 Task: Create a due date automation when advanced on, 2 days after a card is due add dates starting in 1 days at 11:00 AM.
Action: Mouse moved to (1192, 95)
Screenshot: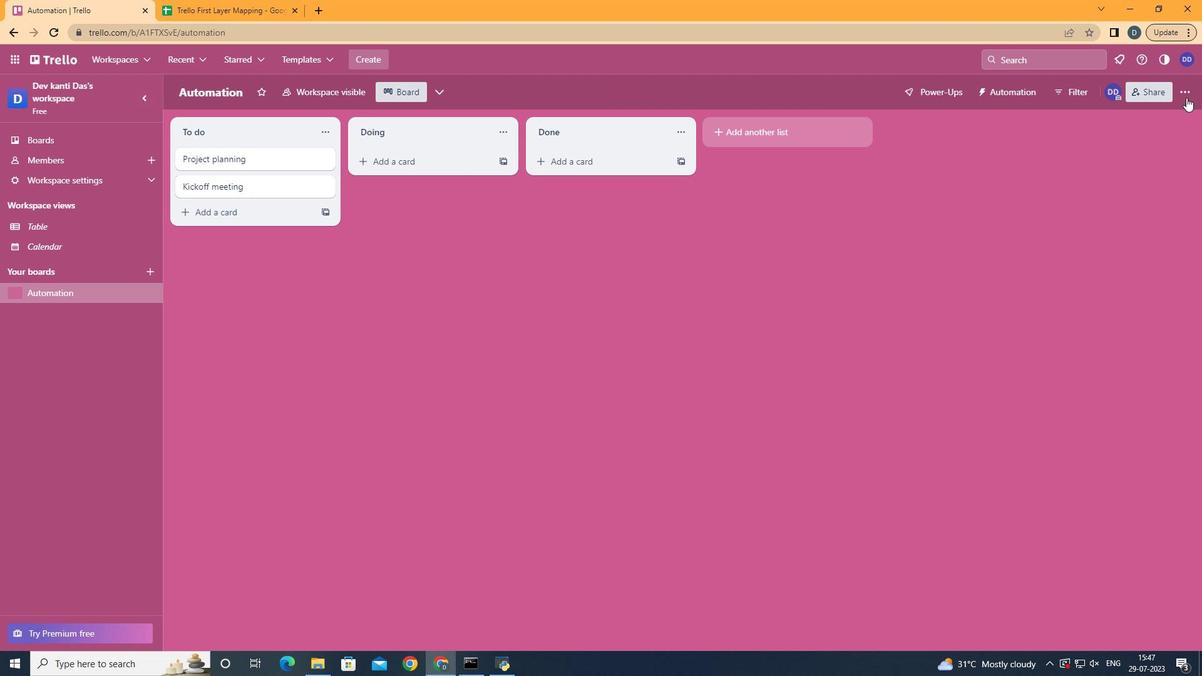 
Action: Mouse pressed left at (1192, 95)
Screenshot: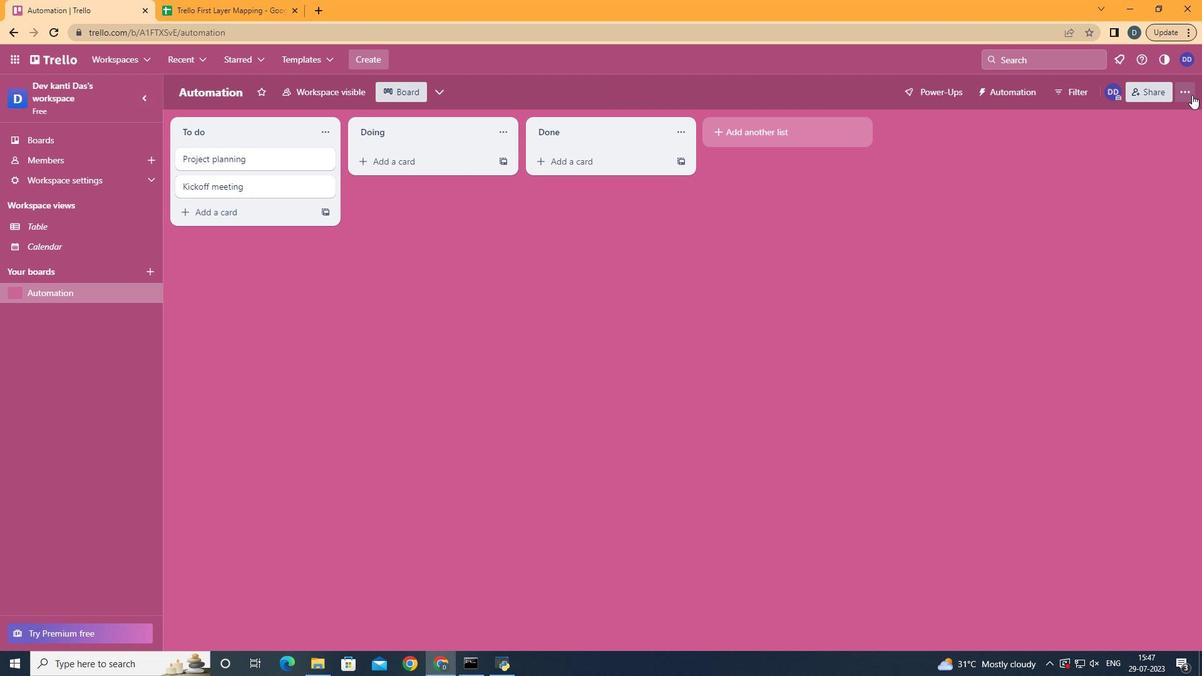 
Action: Mouse moved to (1095, 290)
Screenshot: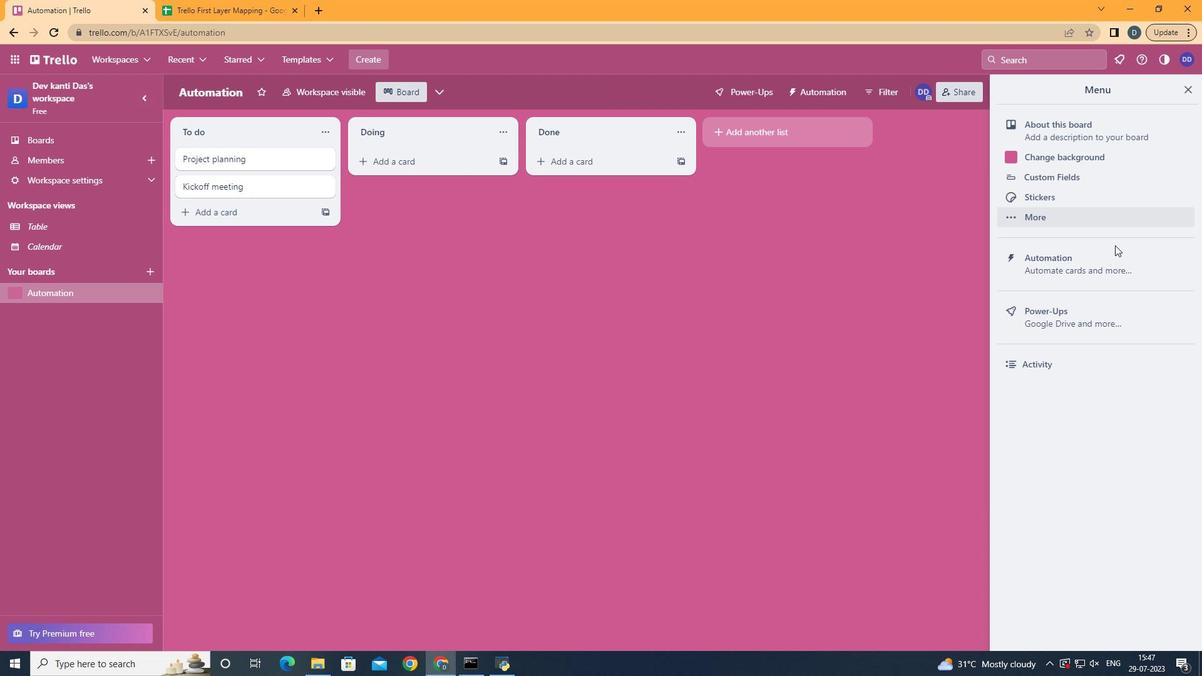 
Action: Mouse pressed left at (1095, 290)
Screenshot: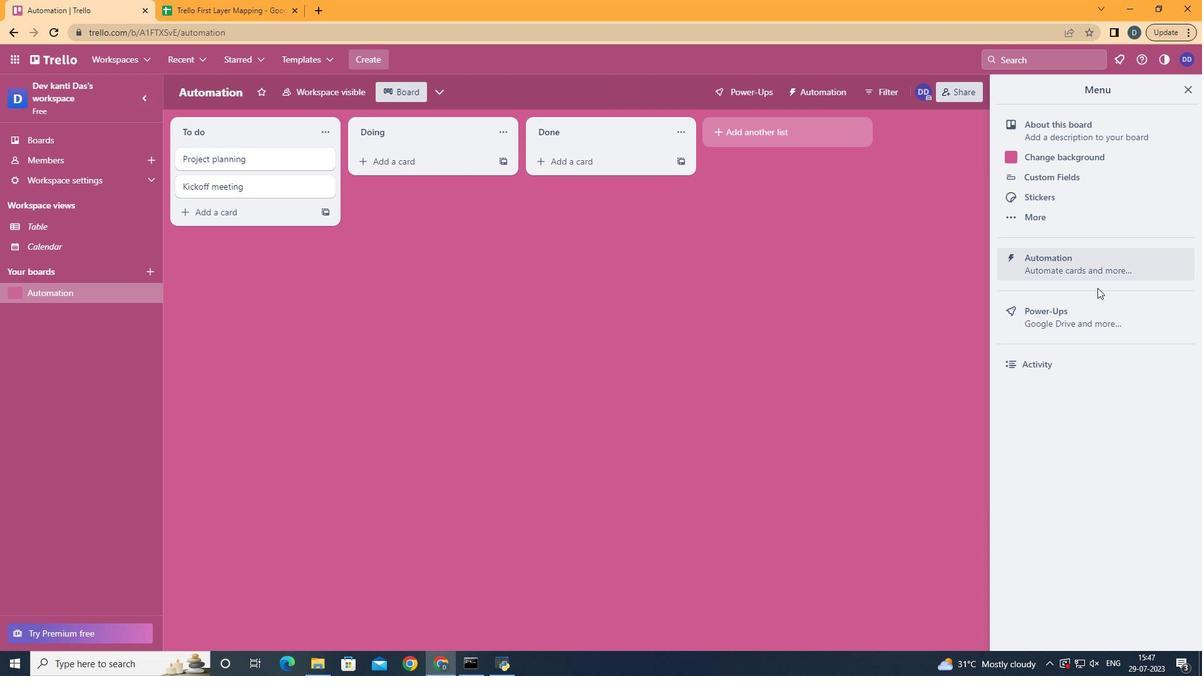 
Action: Mouse moved to (1109, 271)
Screenshot: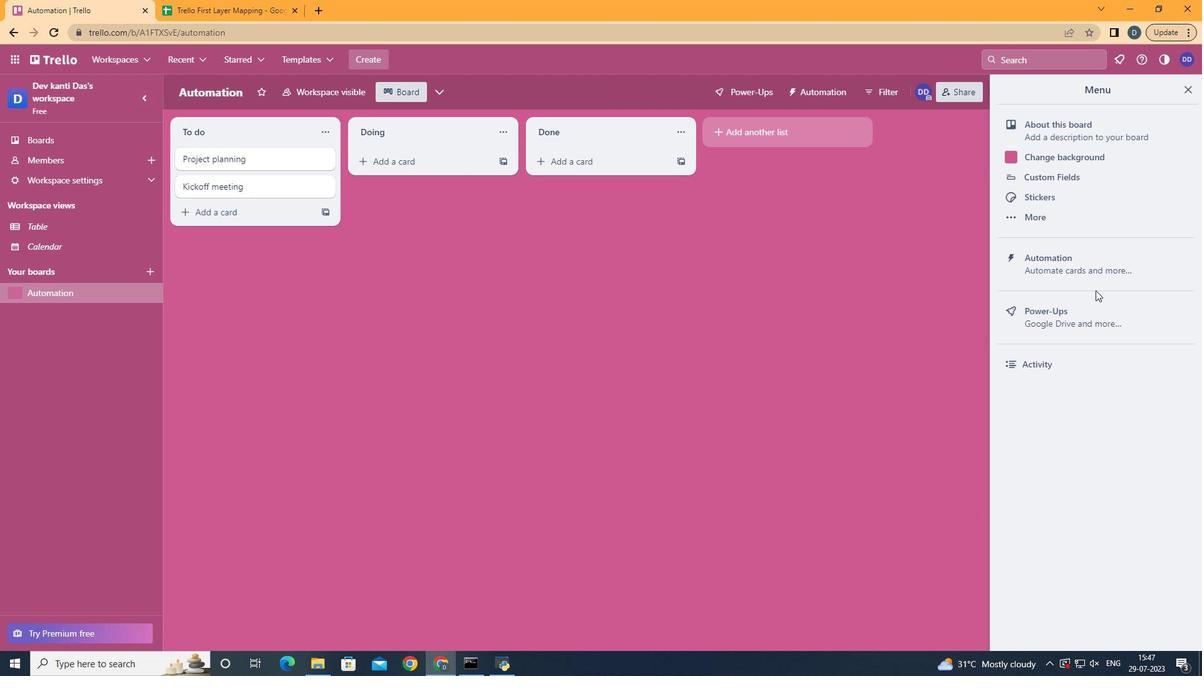 
Action: Mouse pressed left at (1109, 271)
Screenshot: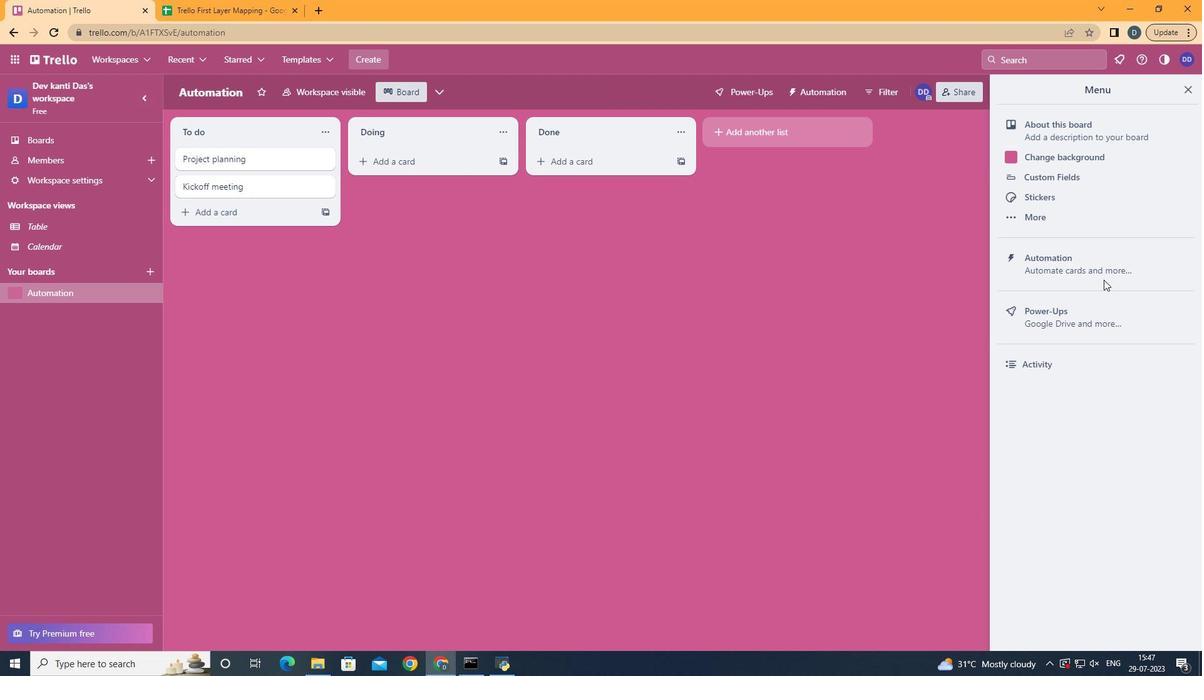 
Action: Mouse moved to (241, 252)
Screenshot: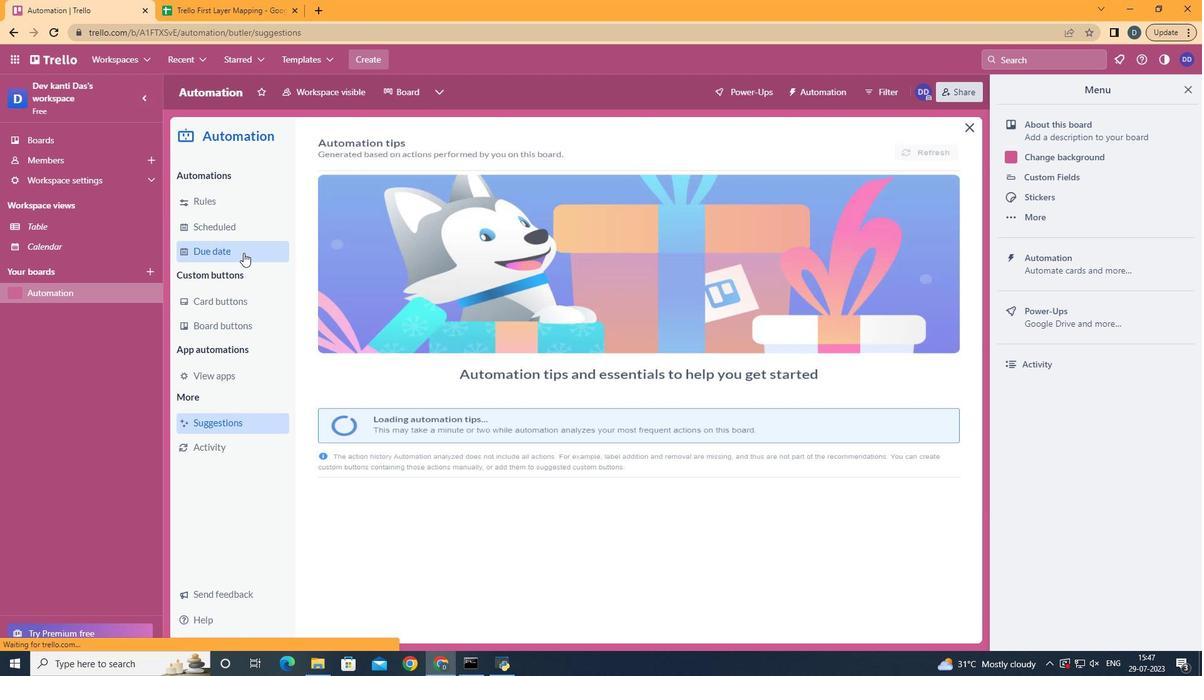 
Action: Mouse pressed left at (241, 252)
Screenshot: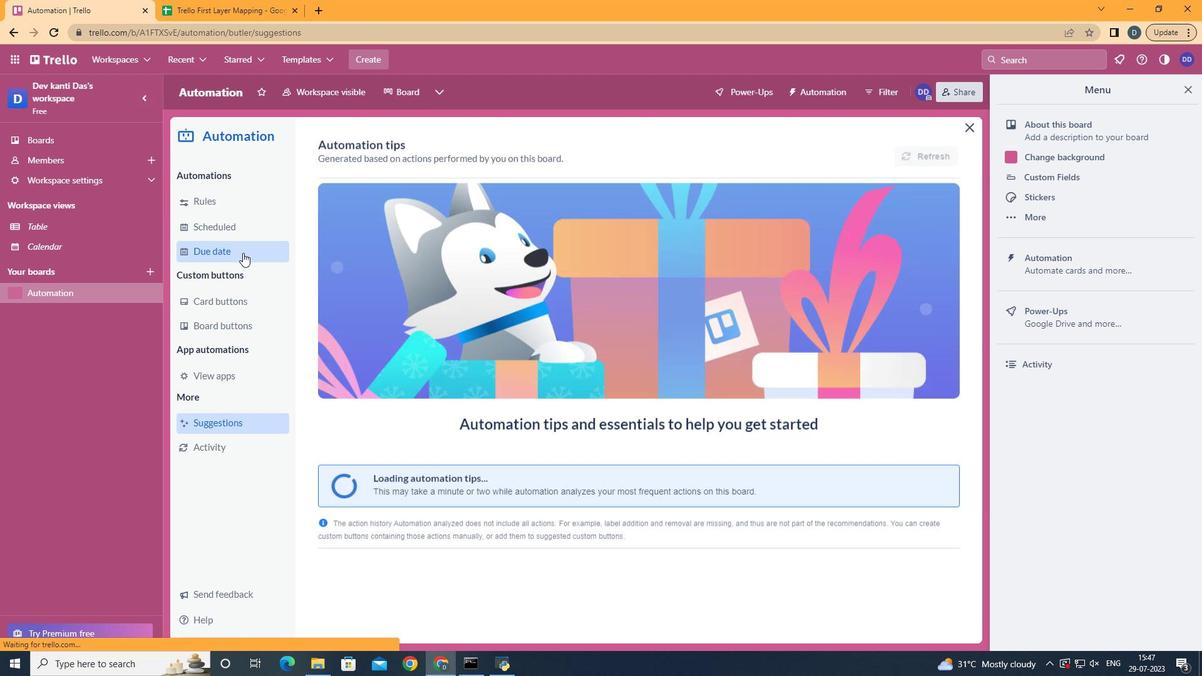 
Action: Mouse moved to (867, 150)
Screenshot: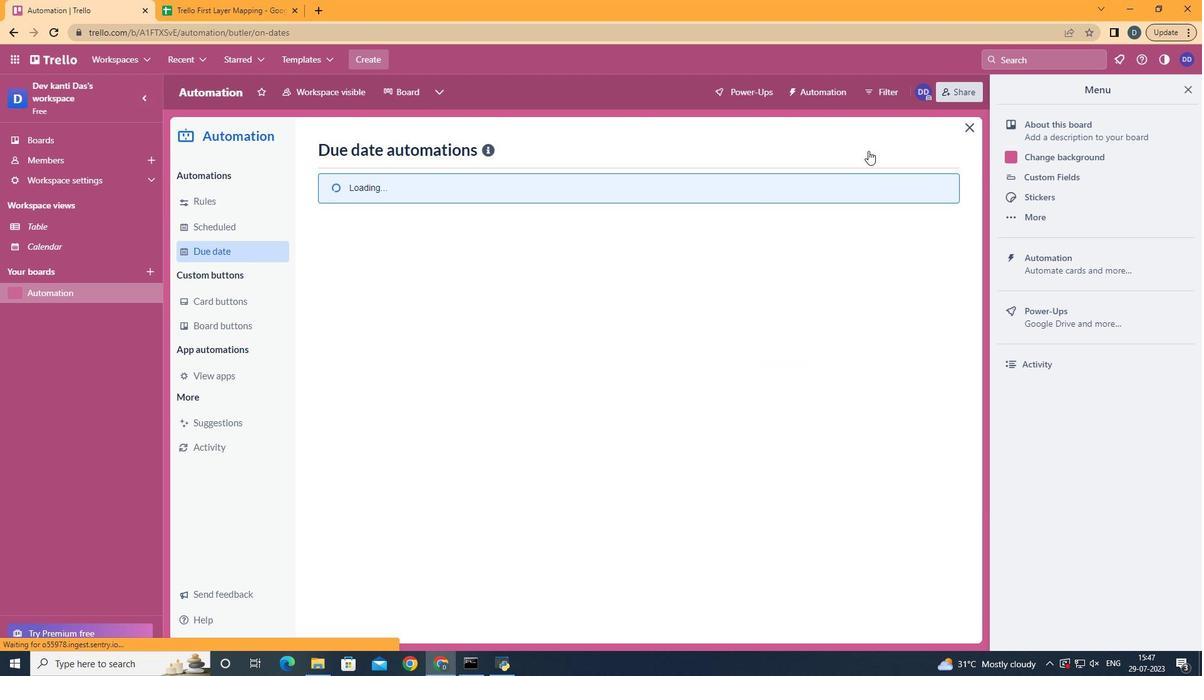 
Action: Mouse pressed left at (867, 150)
Screenshot: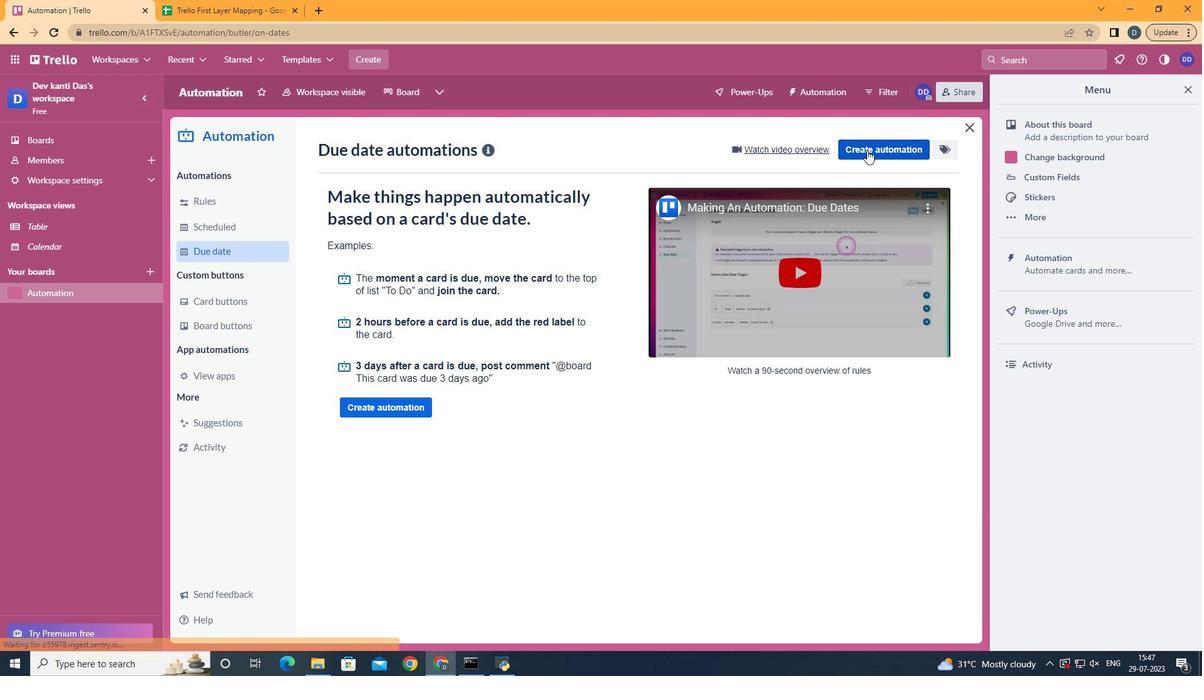 
Action: Mouse moved to (625, 272)
Screenshot: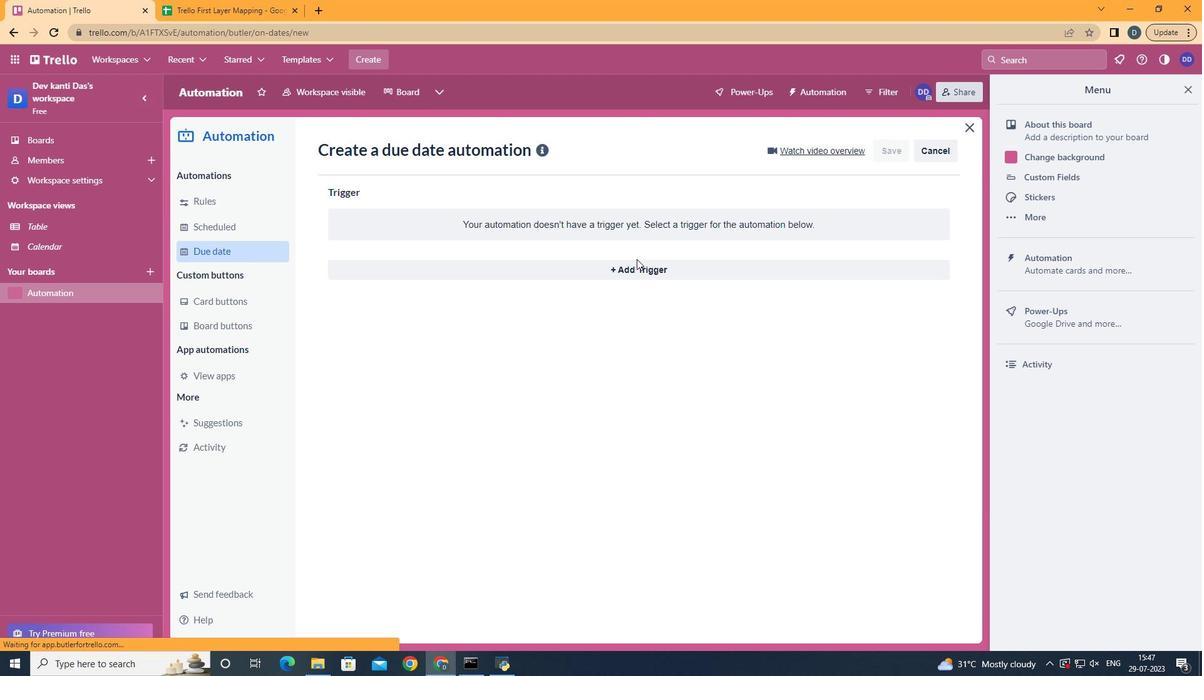 
Action: Mouse pressed left at (625, 272)
Screenshot: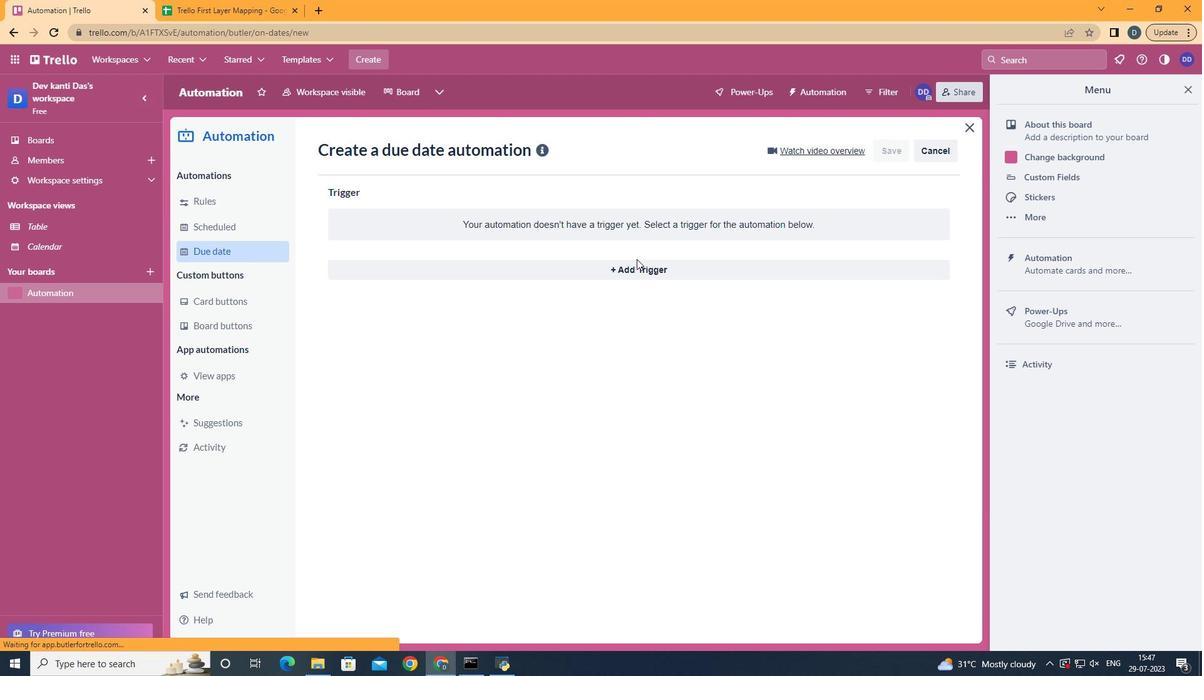 
Action: Mouse moved to (435, 509)
Screenshot: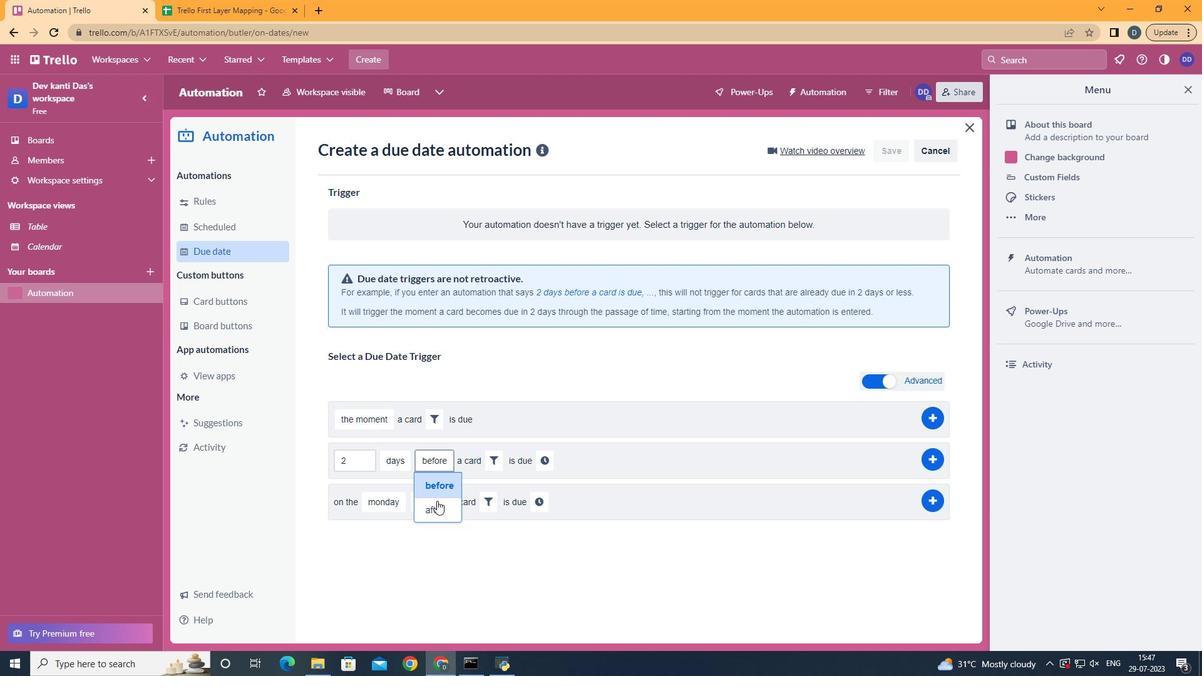 
Action: Mouse pressed left at (435, 509)
Screenshot: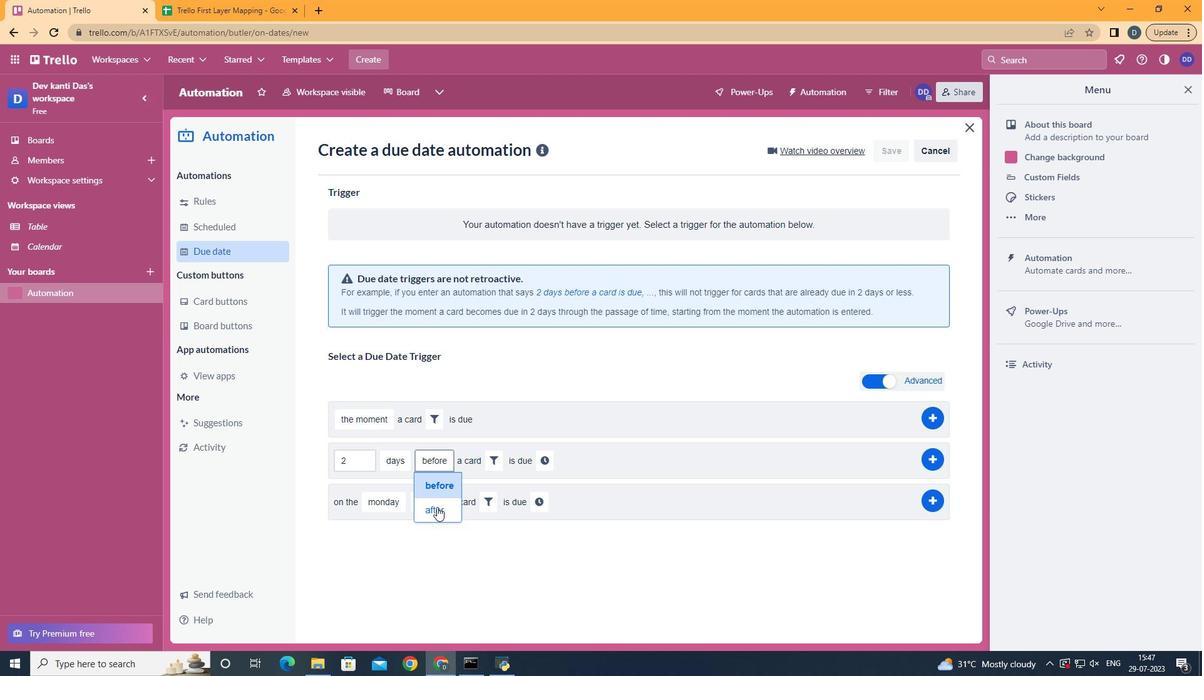 
Action: Mouse moved to (493, 444)
Screenshot: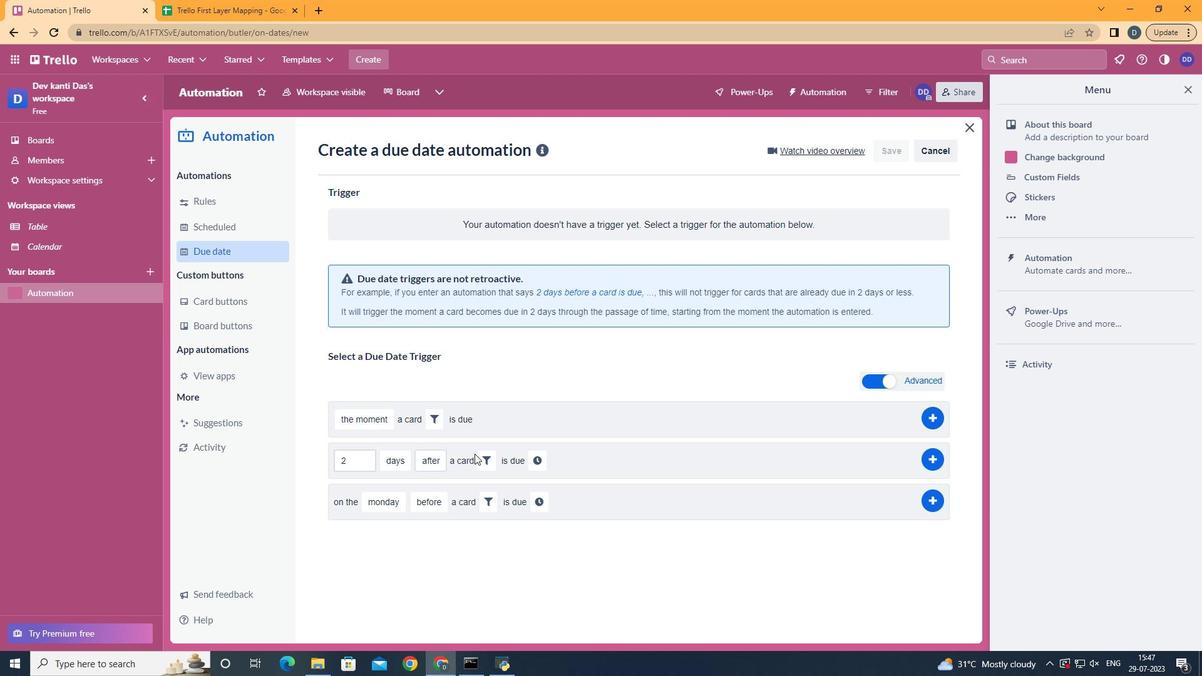 
Action: Mouse pressed left at (493, 444)
Screenshot: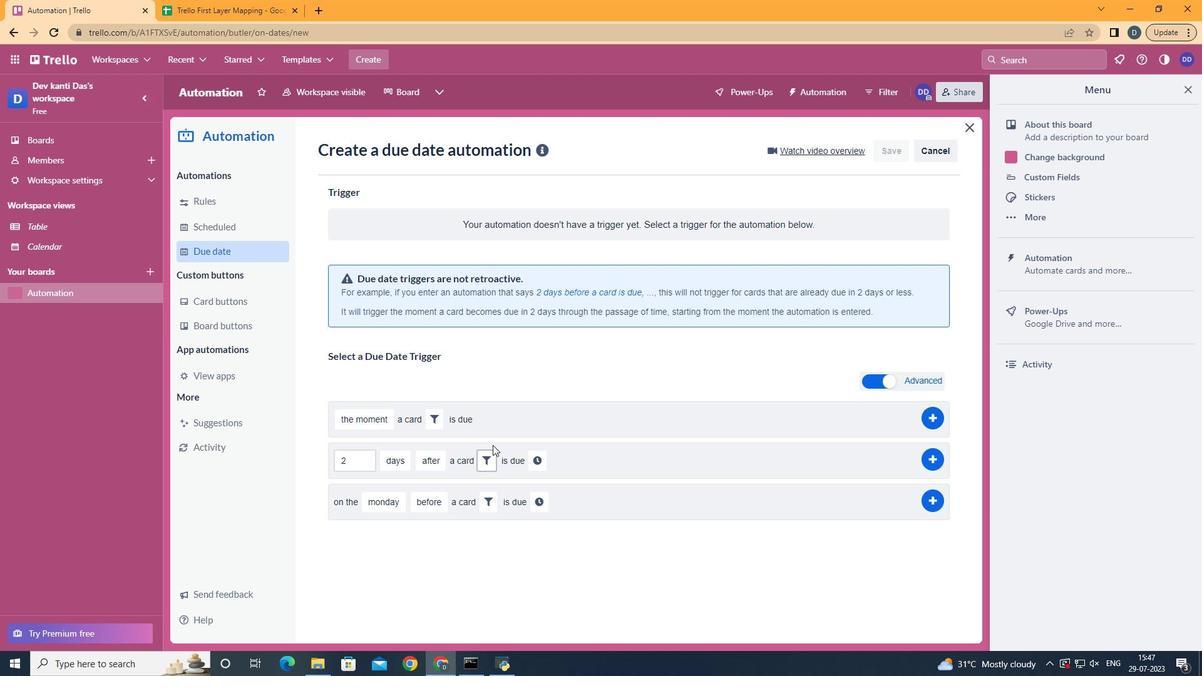 
Action: Mouse moved to (489, 457)
Screenshot: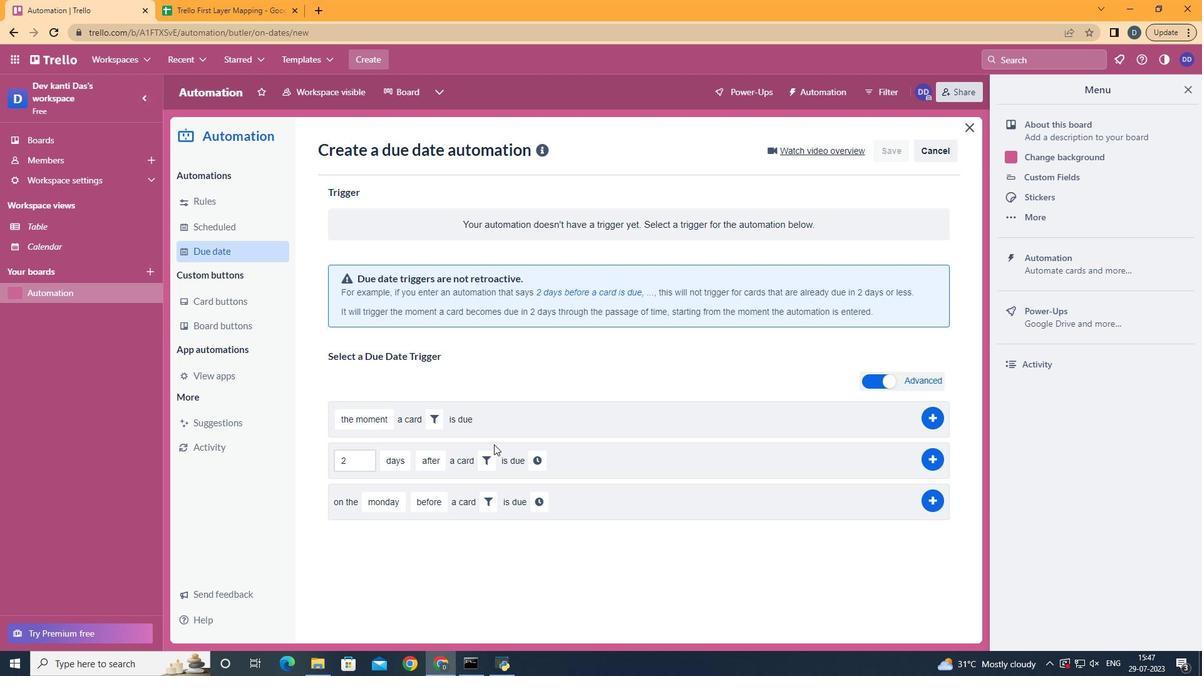 
Action: Mouse pressed left at (489, 457)
Screenshot: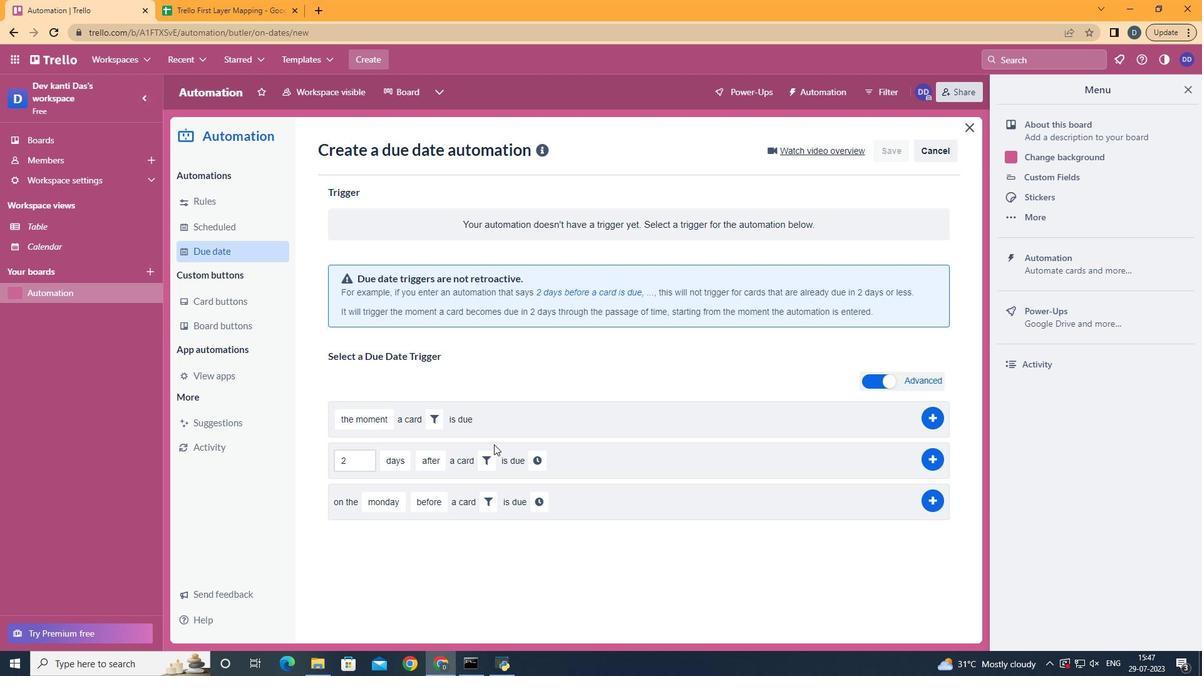 
Action: Mouse moved to (559, 500)
Screenshot: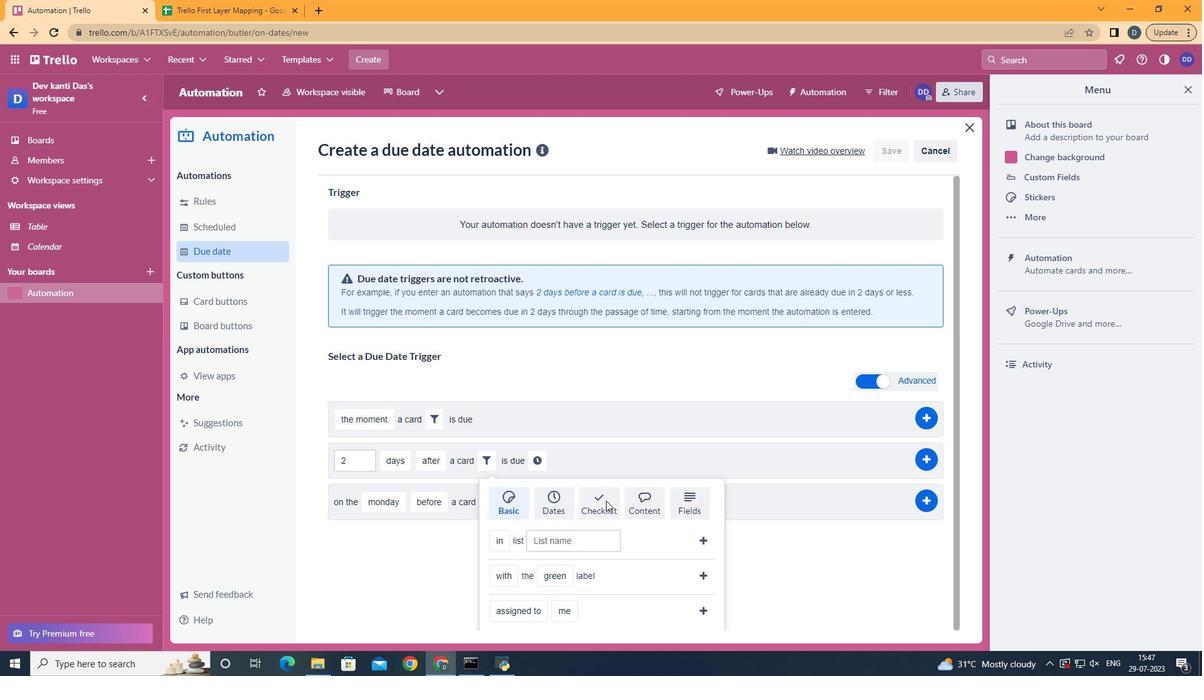 
Action: Mouse pressed left at (559, 500)
Screenshot: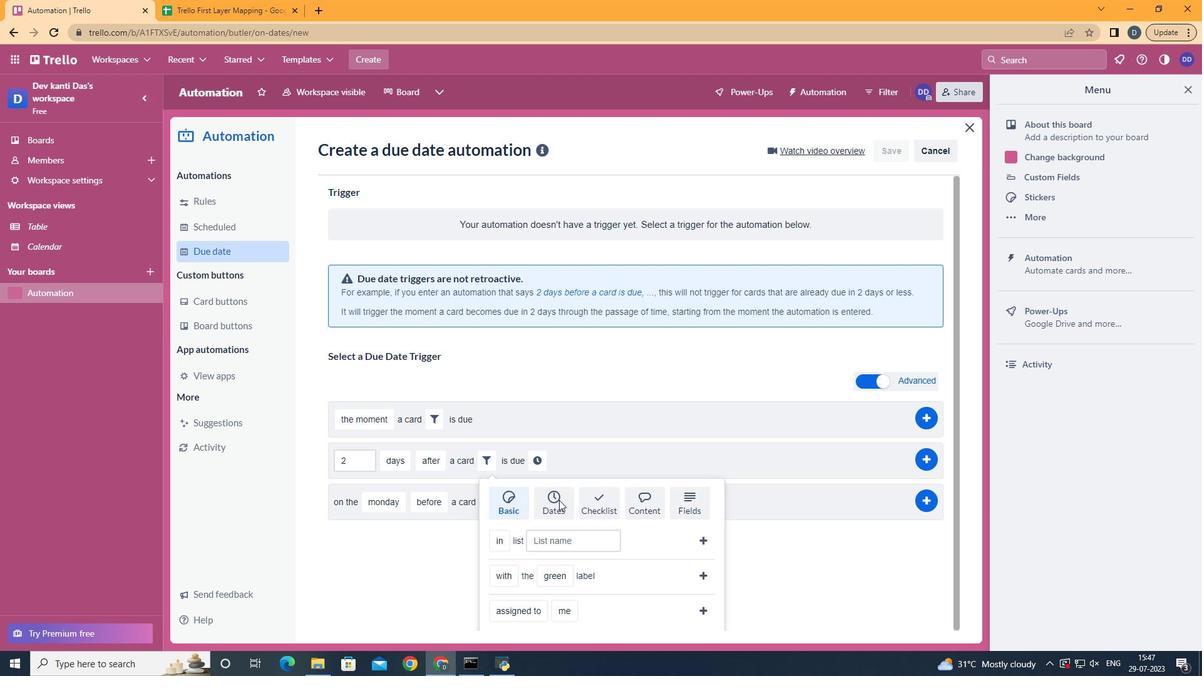 
Action: Mouse moved to (556, 499)
Screenshot: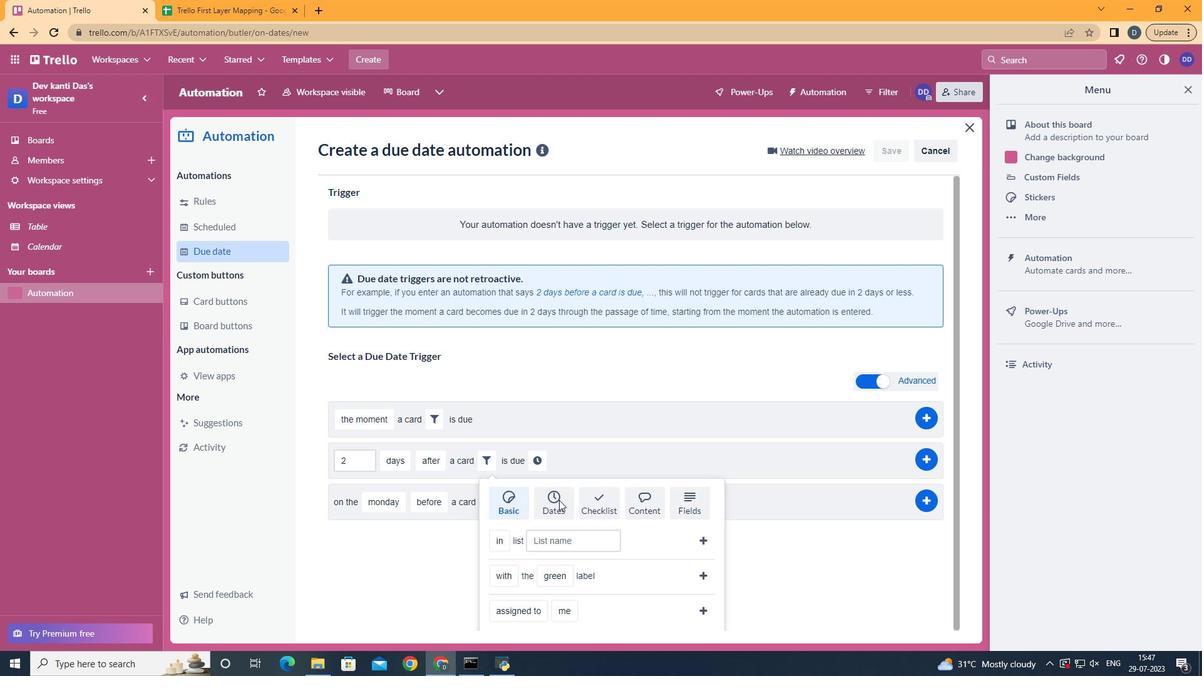 
Action: Mouse scrolled (556, 499) with delta (0, 0)
Screenshot: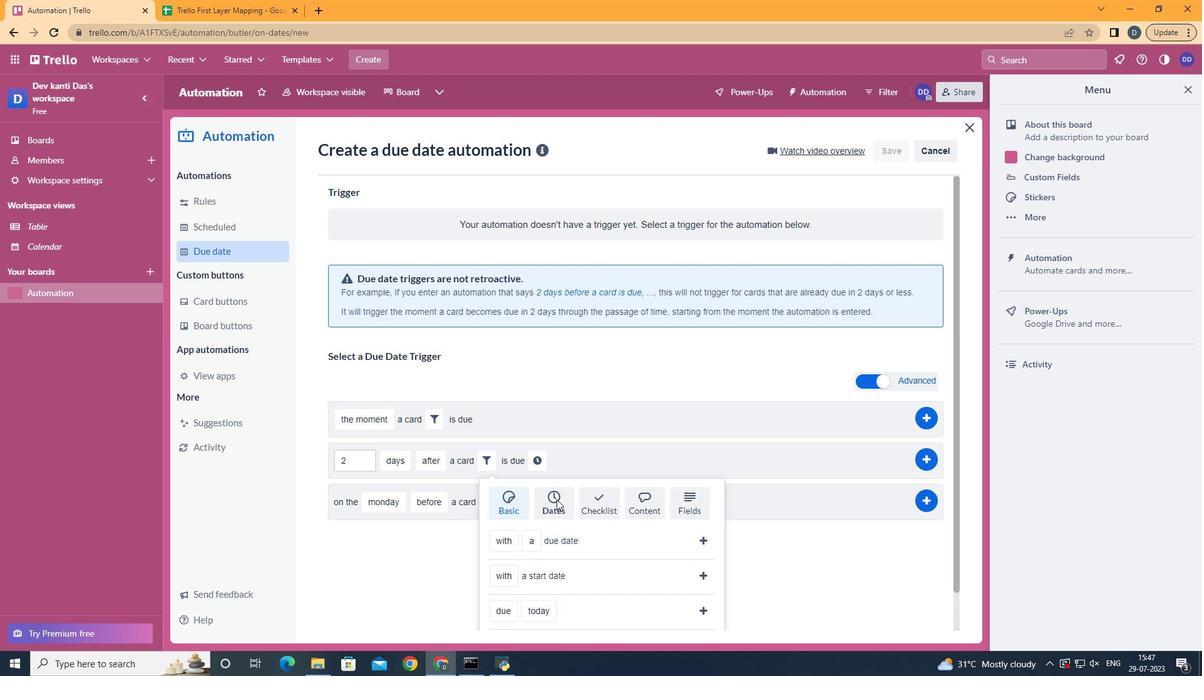 
Action: Mouse scrolled (556, 499) with delta (0, 0)
Screenshot: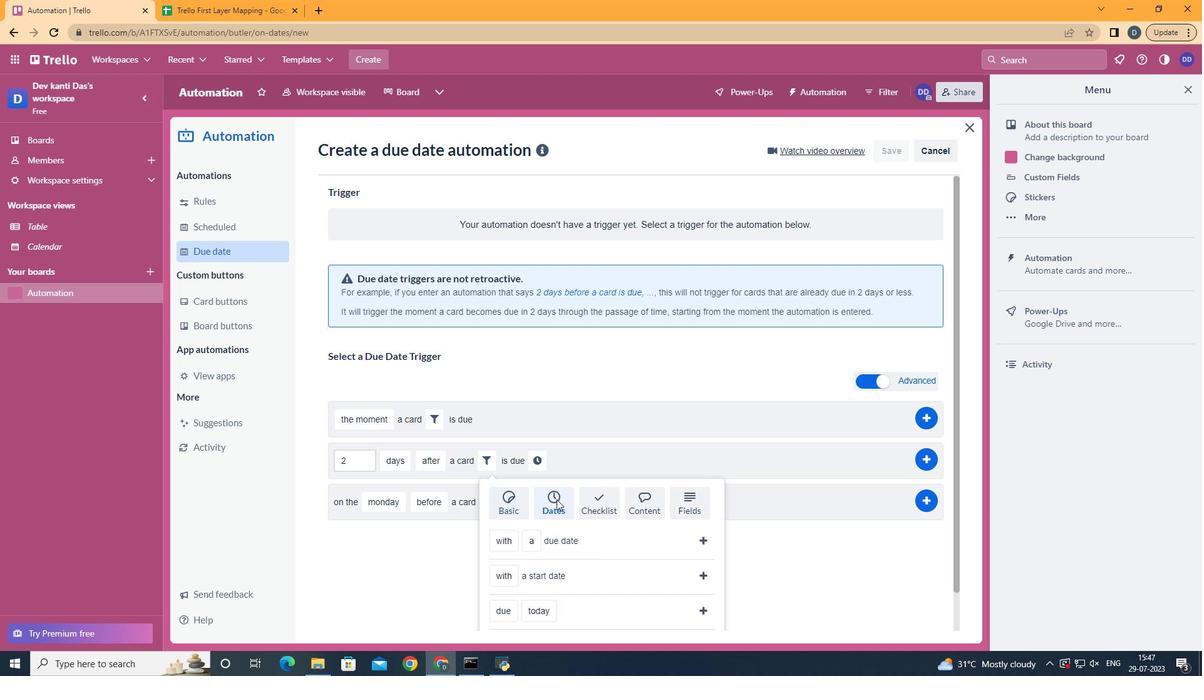 
Action: Mouse scrolled (556, 499) with delta (0, 0)
Screenshot: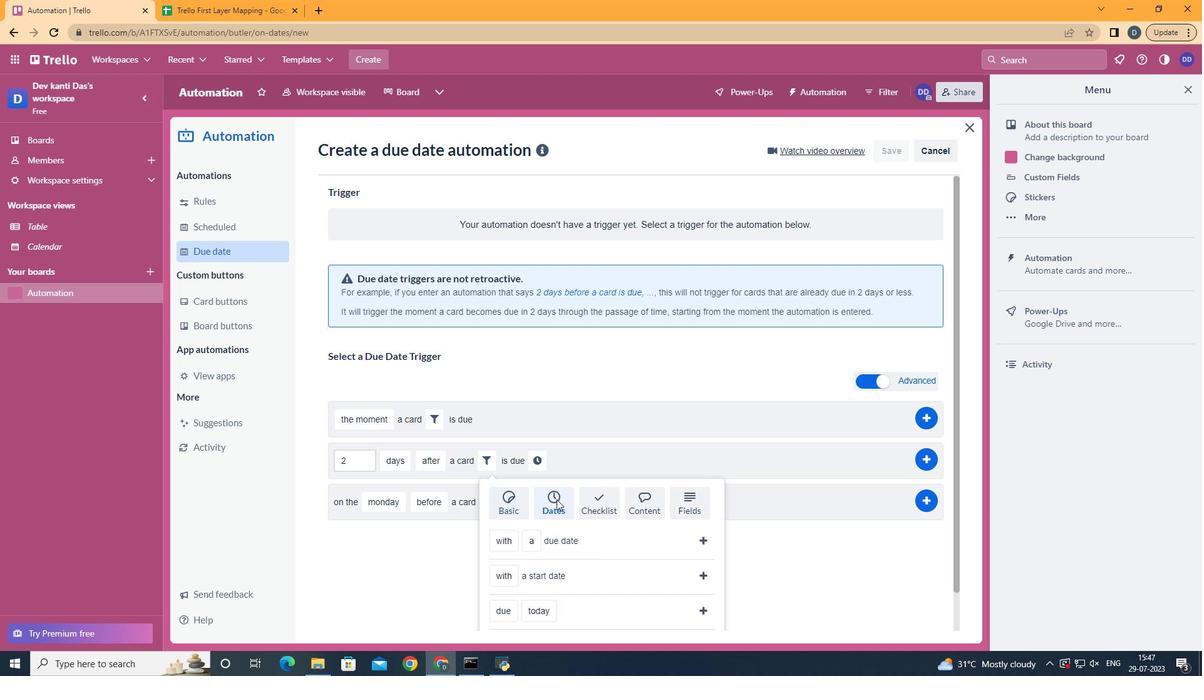 
Action: Mouse scrolled (556, 499) with delta (0, 0)
Screenshot: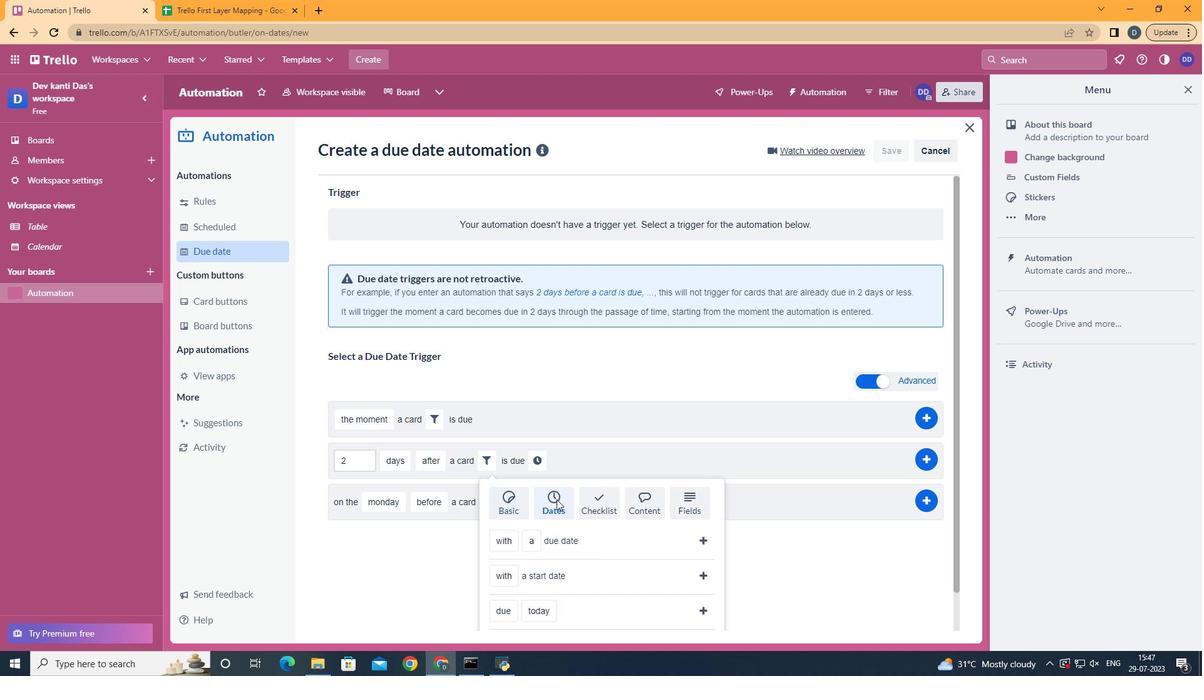 
Action: Mouse scrolled (556, 499) with delta (0, 0)
Screenshot: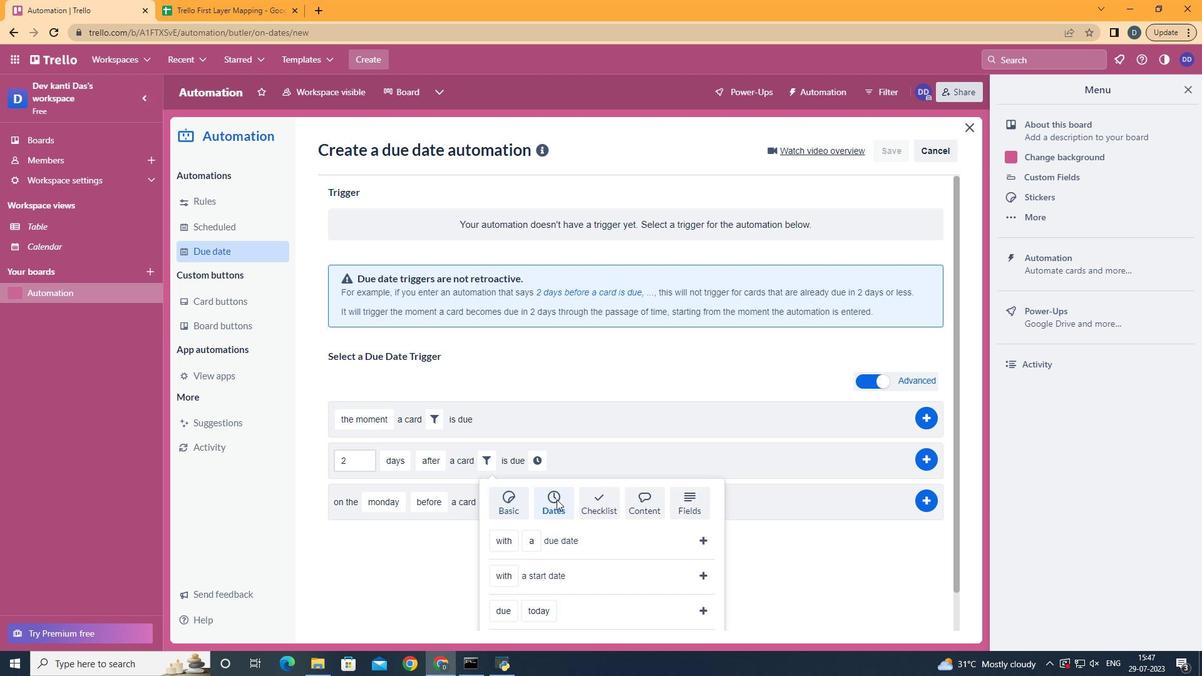 
Action: Mouse moved to (512, 584)
Screenshot: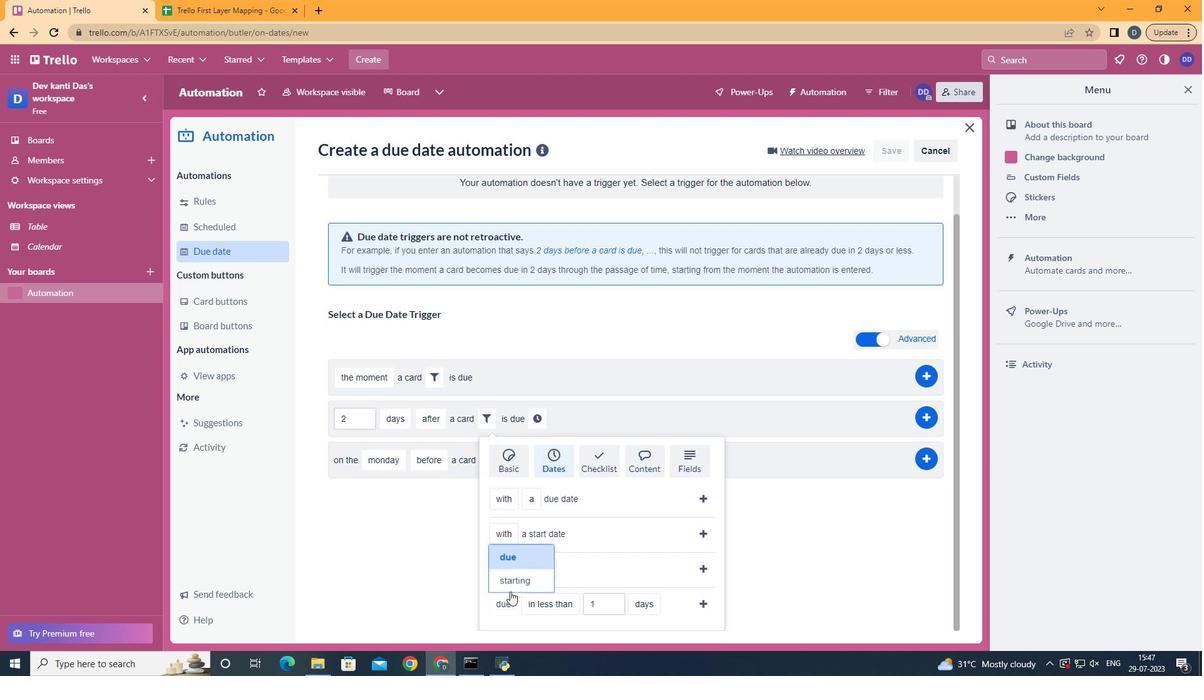 
Action: Mouse pressed left at (512, 584)
Screenshot: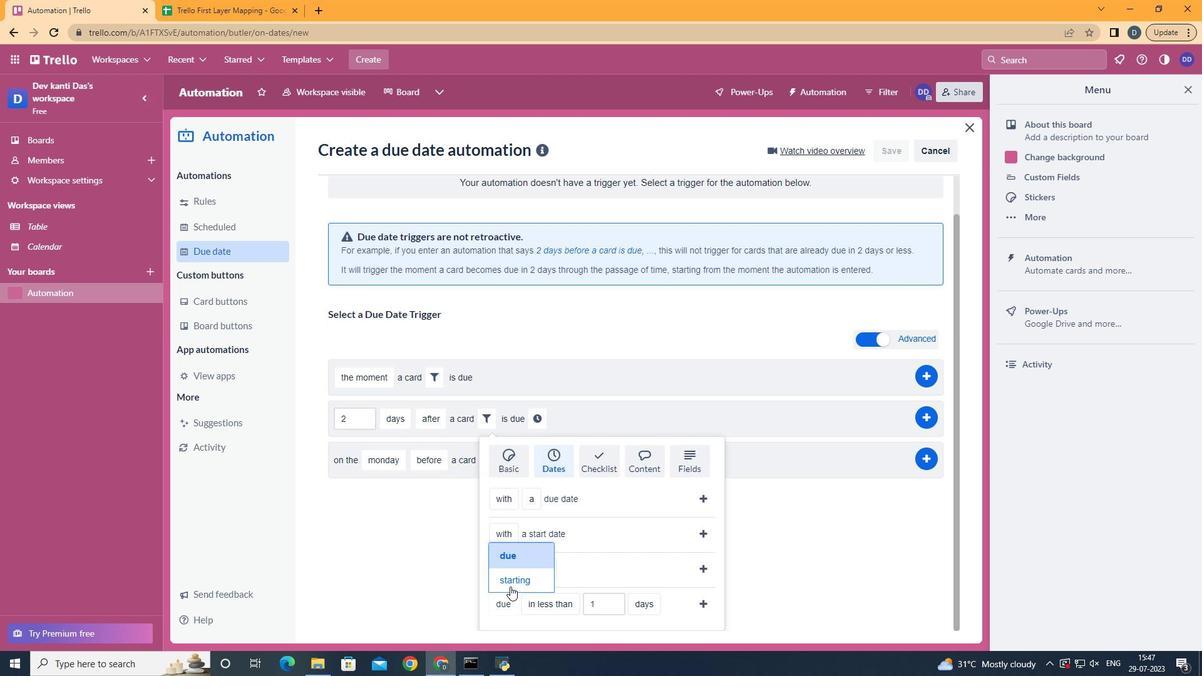 
Action: Mouse moved to (574, 552)
Screenshot: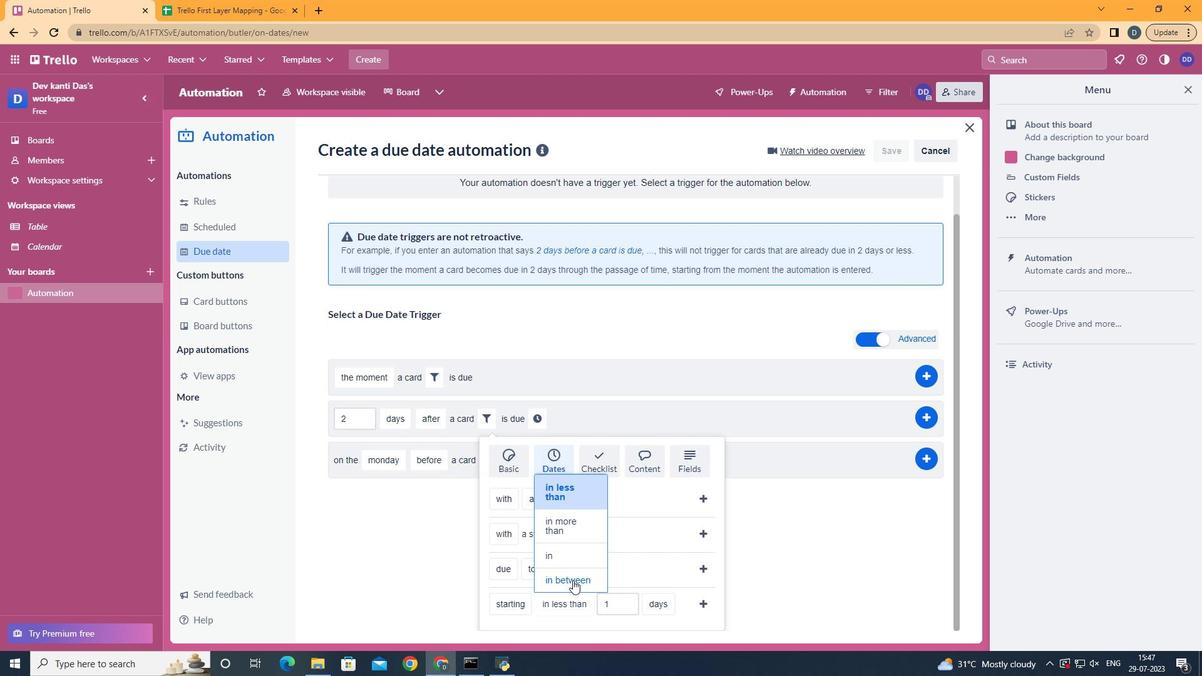 
Action: Mouse pressed left at (574, 552)
Screenshot: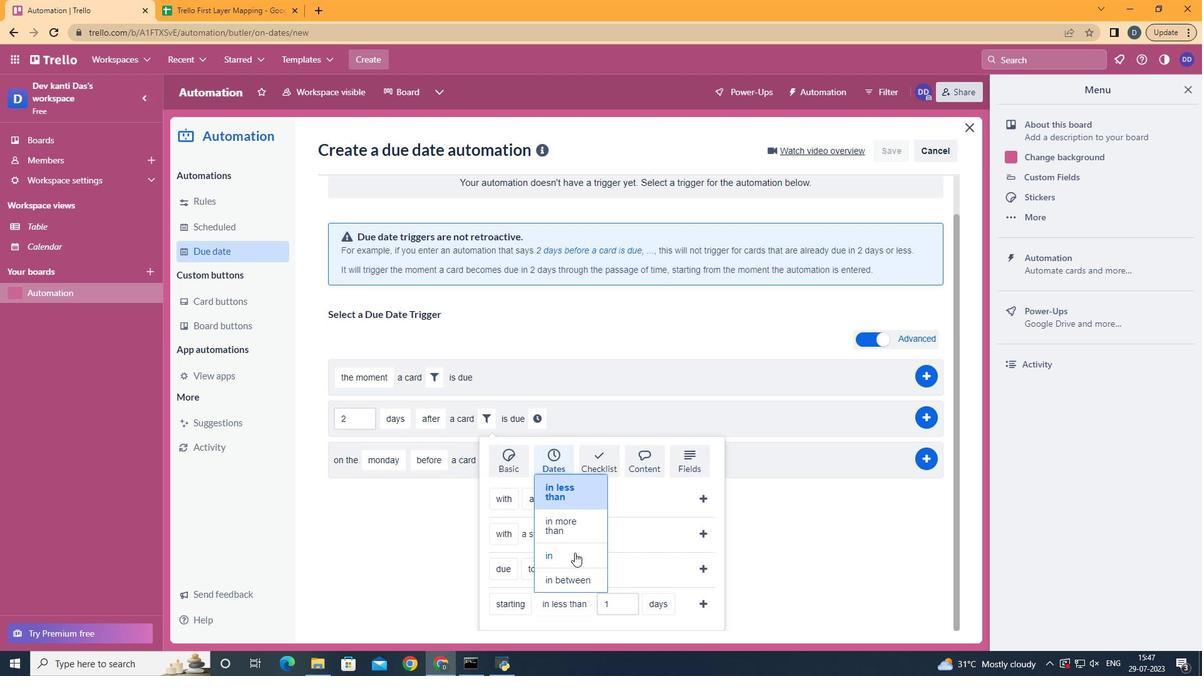 
Action: Mouse moved to (630, 568)
Screenshot: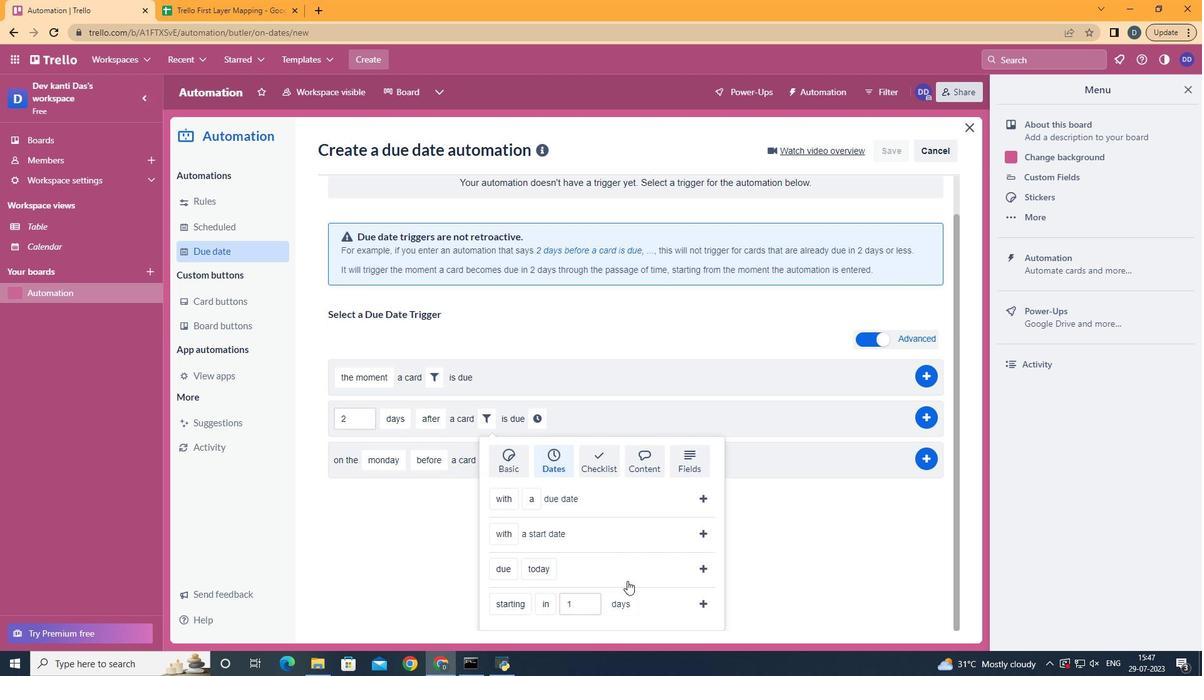 
Action: Mouse pressed left at (630, 568)
Screenshot: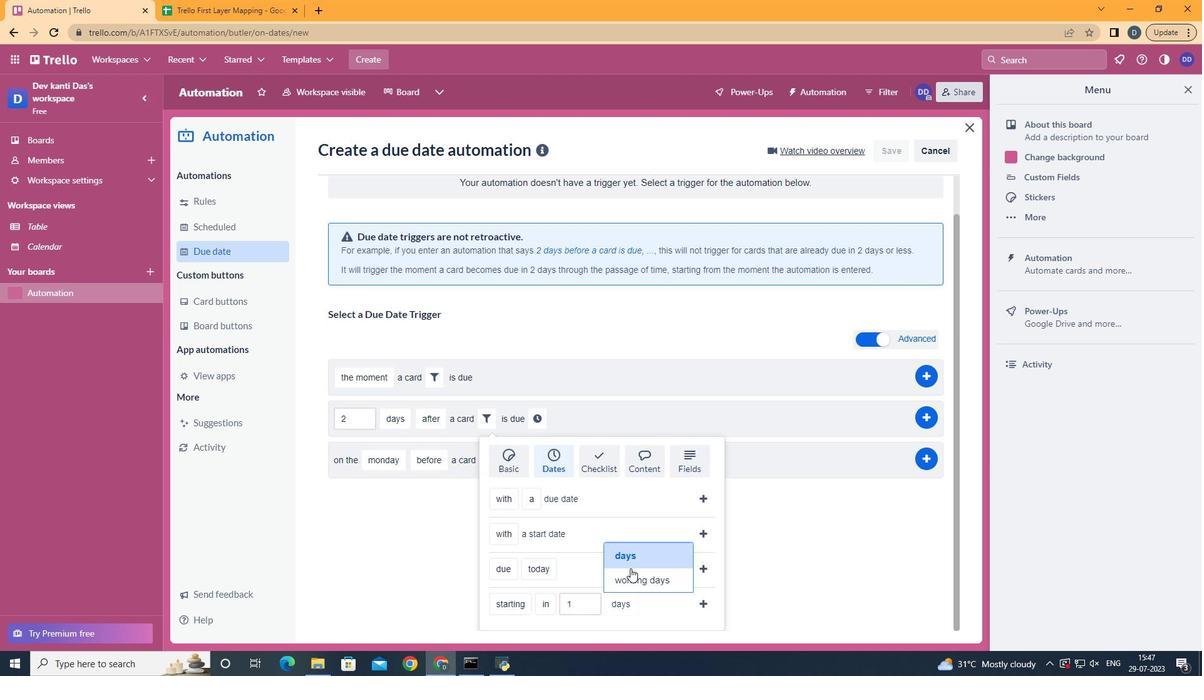 
Action: Mouse moved to (649, 564)
Screenshot: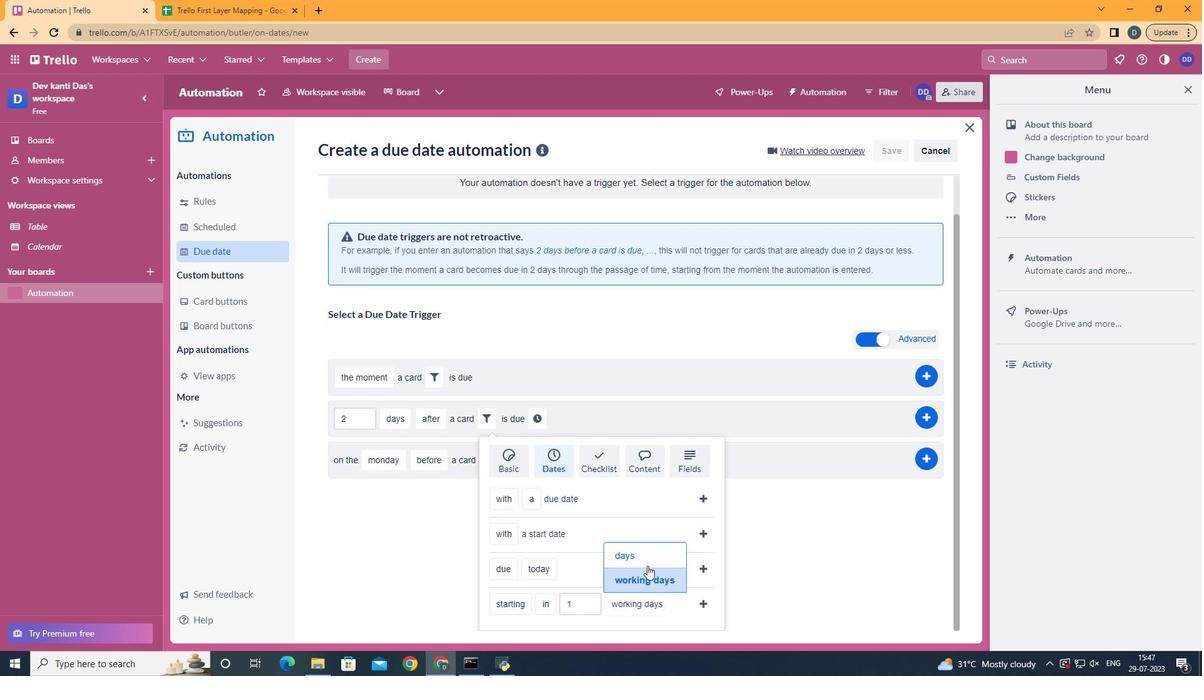 
Action: Mouse pressed left at (649, 564)
Screenshot: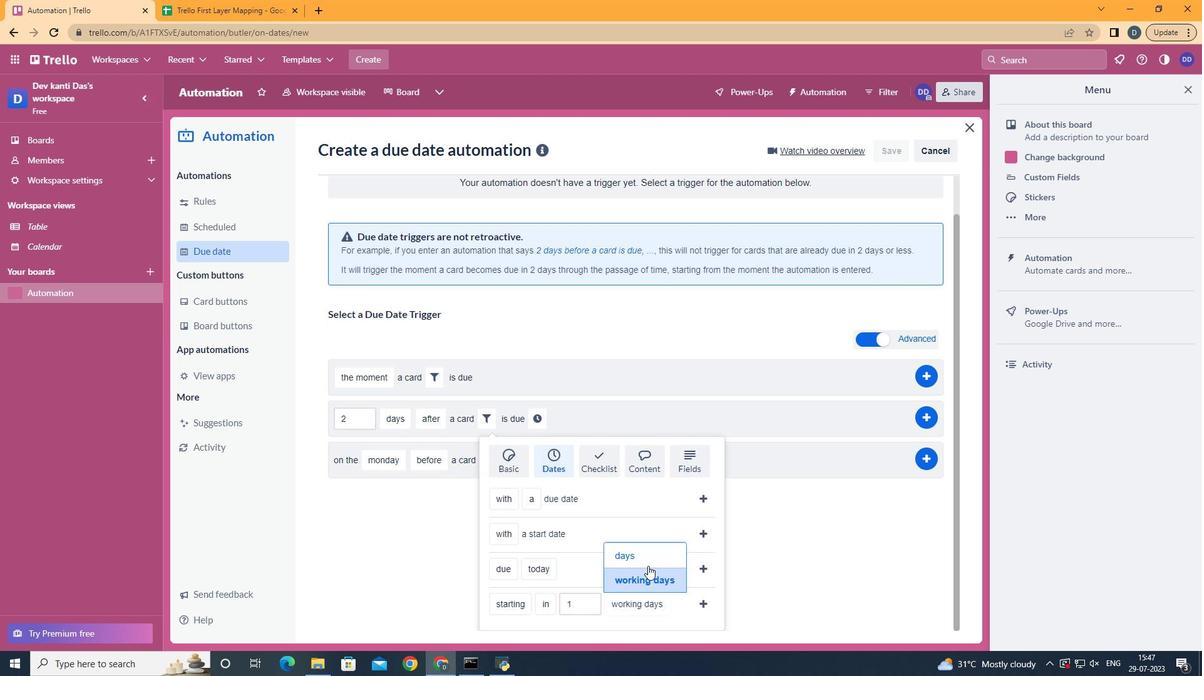 
Action: Mouse moved to (711, 602)
Screenshot: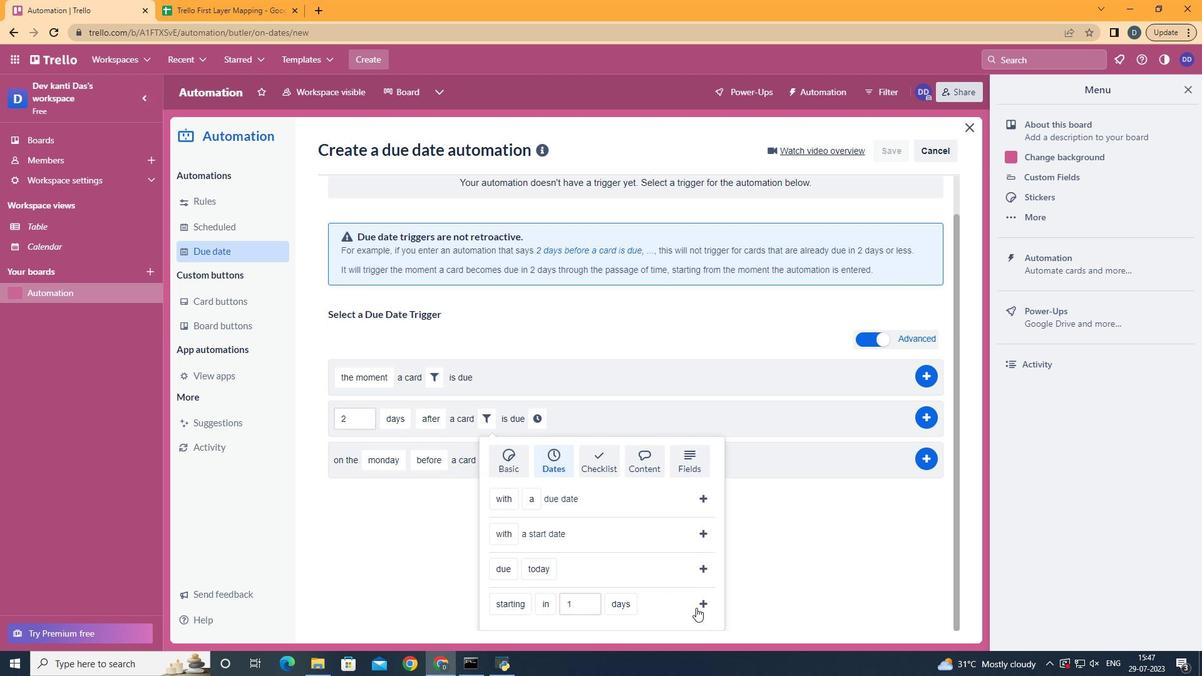 
Action: Mouse pressed left at (711, 602)
Screenshot: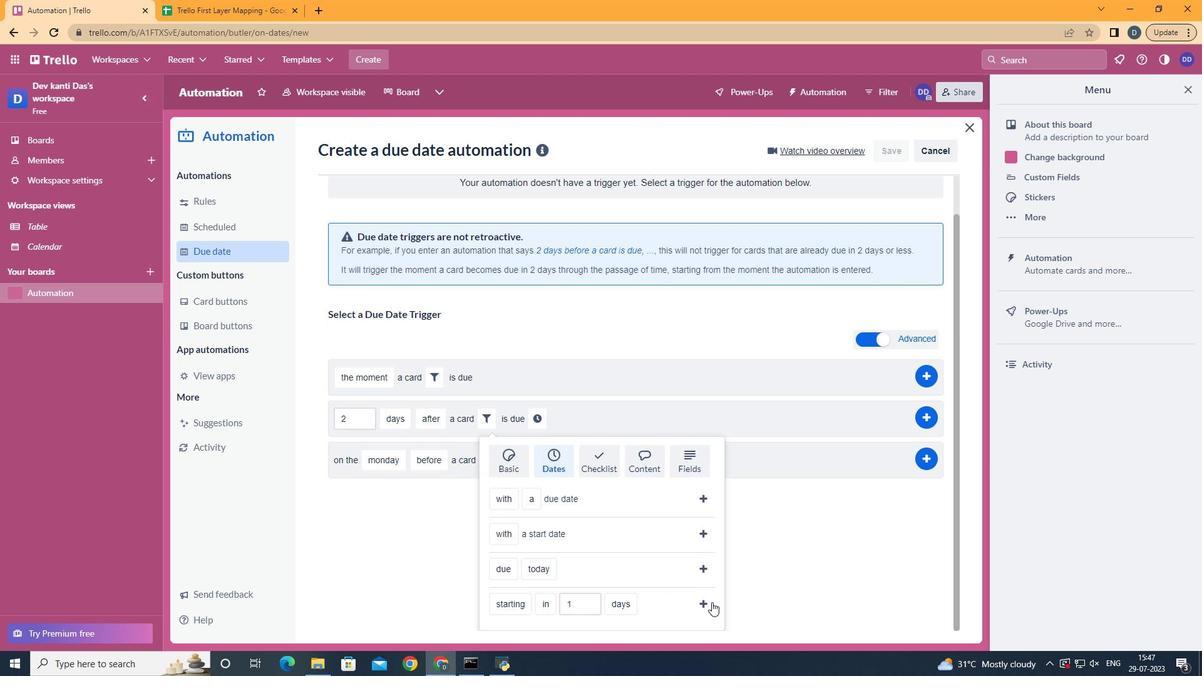 
Action: Mouse moved to (644, 467)
Screenshot: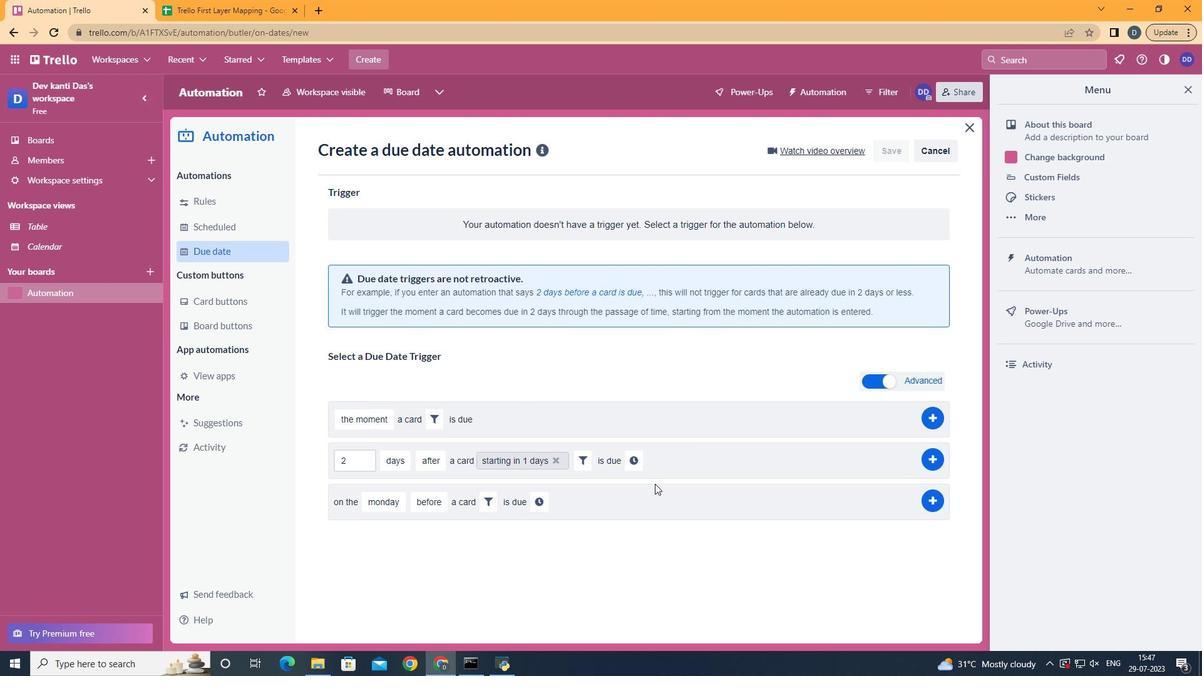 
Action: Mouse pressed left at (644, 467)
Screenshot: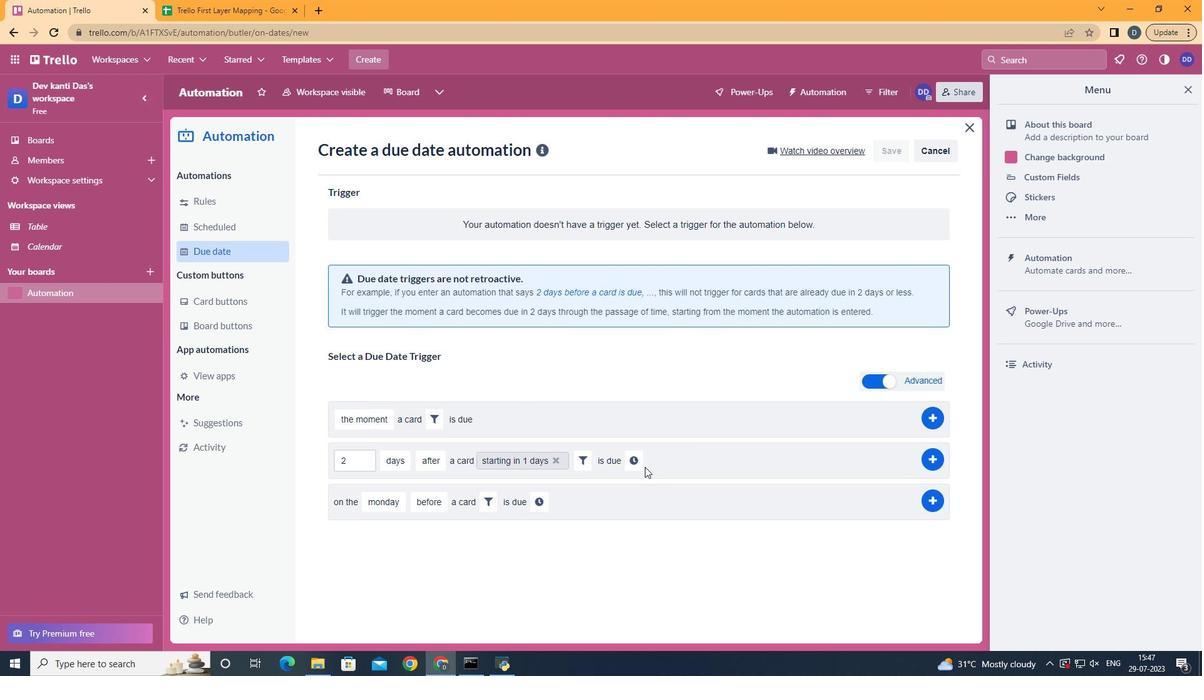 
Action: Mouse moved to (633, 463)
Screenshot: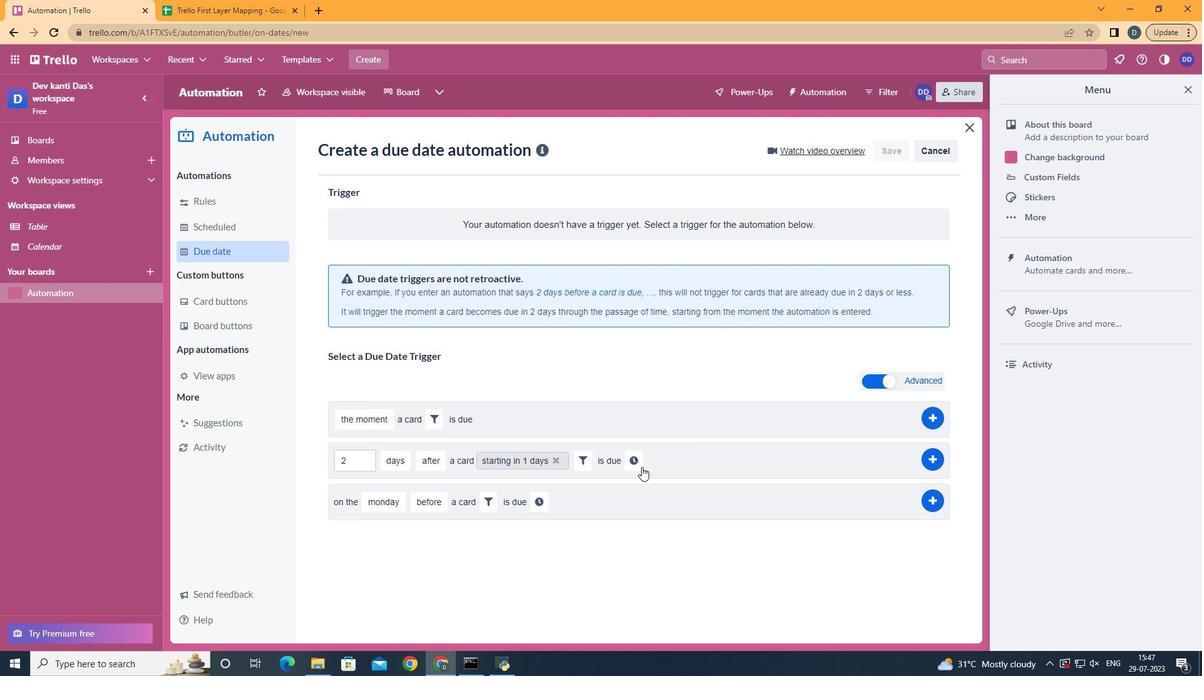 
Action: Mouse pressed left at (633, 463)
Screenshot: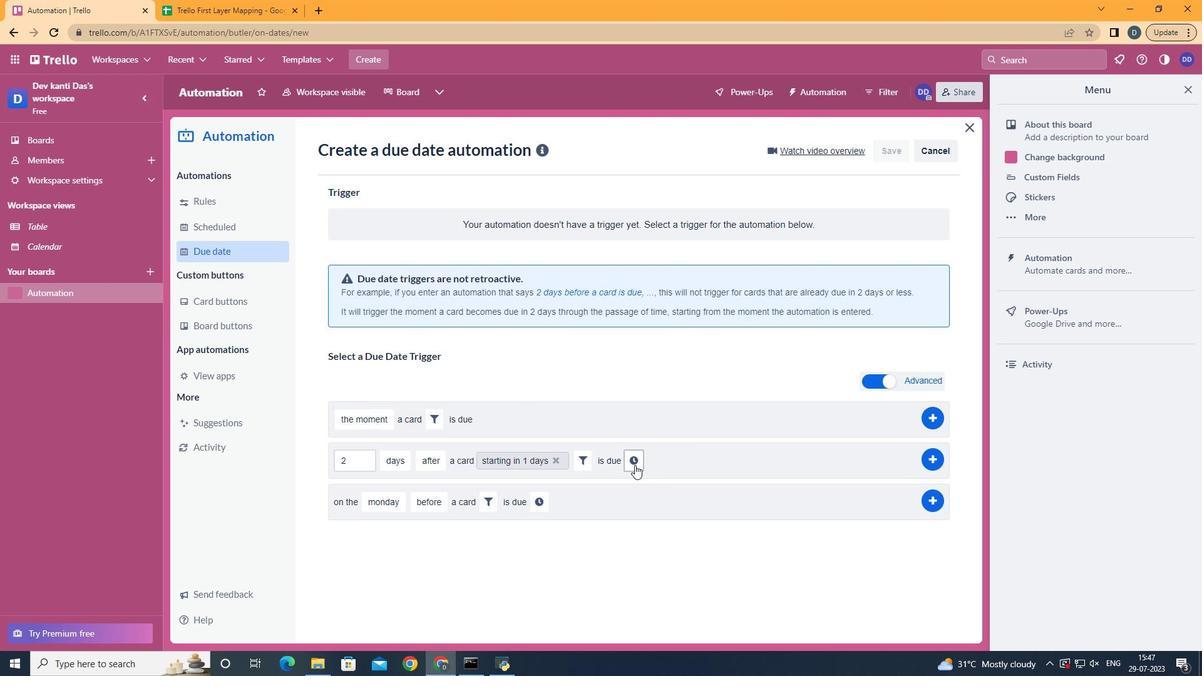 
Action: Mouse moved to (666, 468)
Screenshot: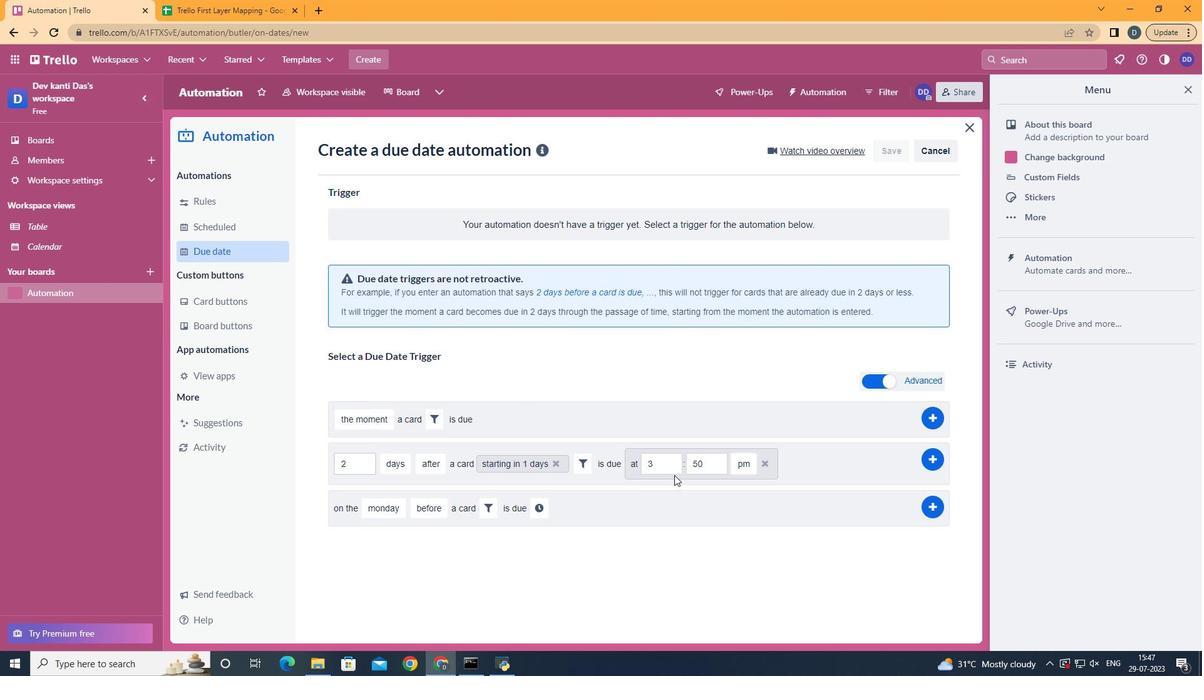
Action: Mouse pressed left at (666, 468)
Screenshot: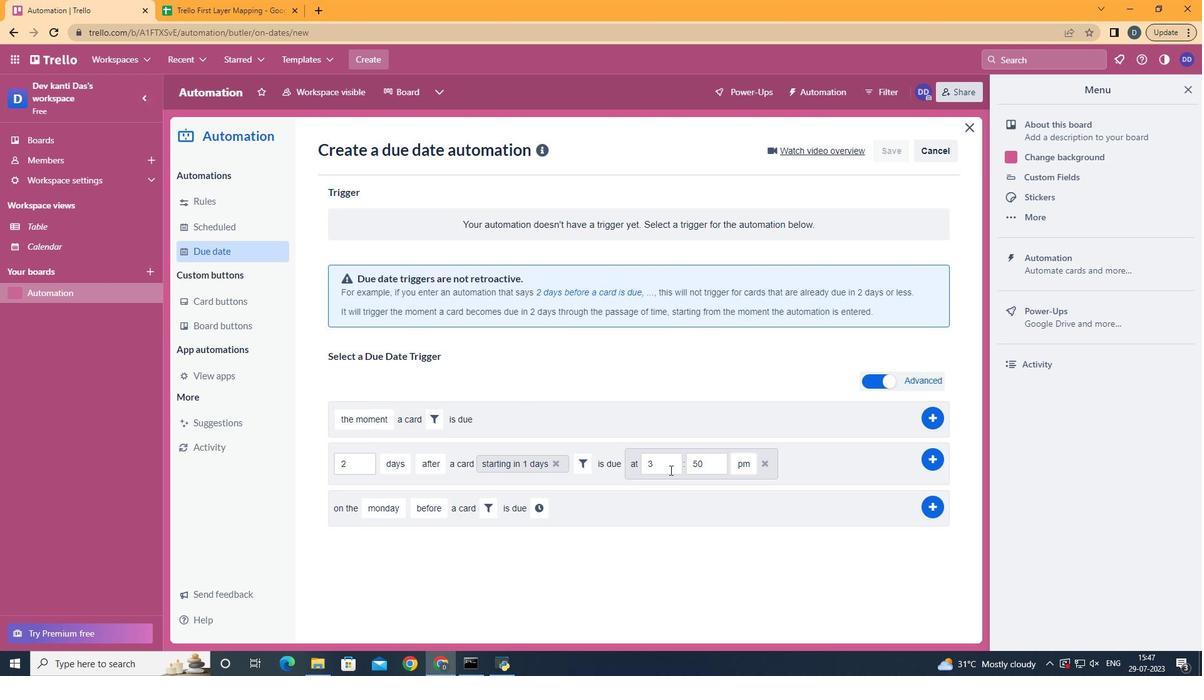 
Action: Key pressed <Key.backspace>11
Screenshot: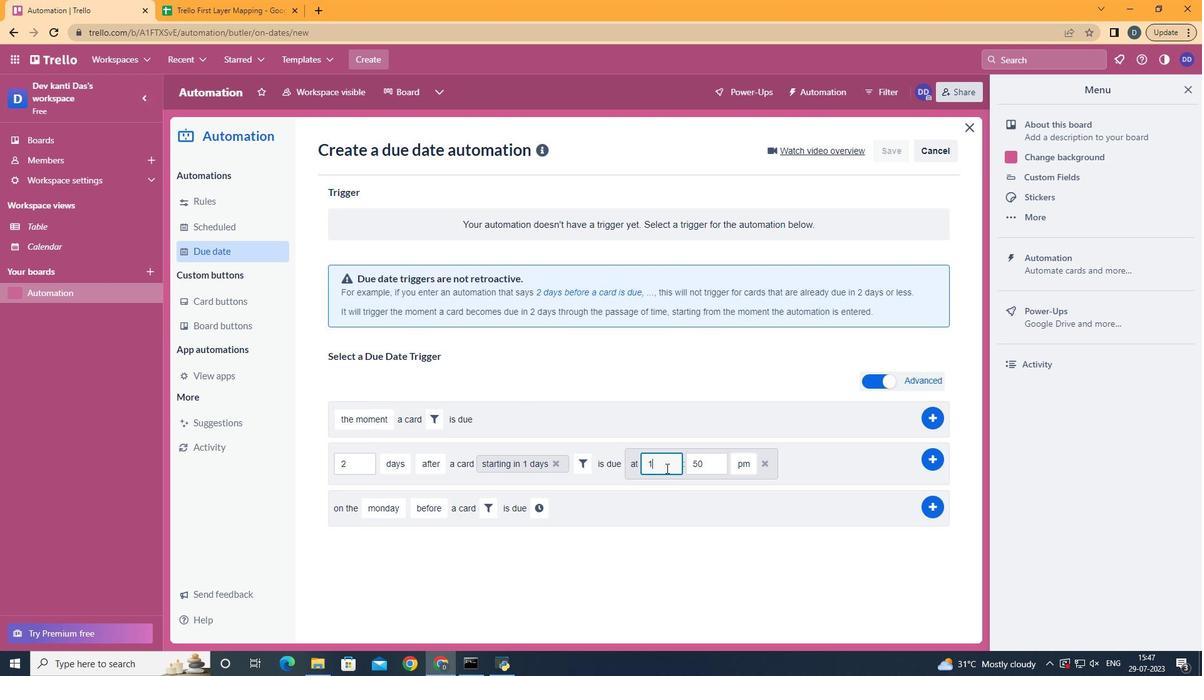 
Action: Mouse moved to (703, 467)
Screenshot: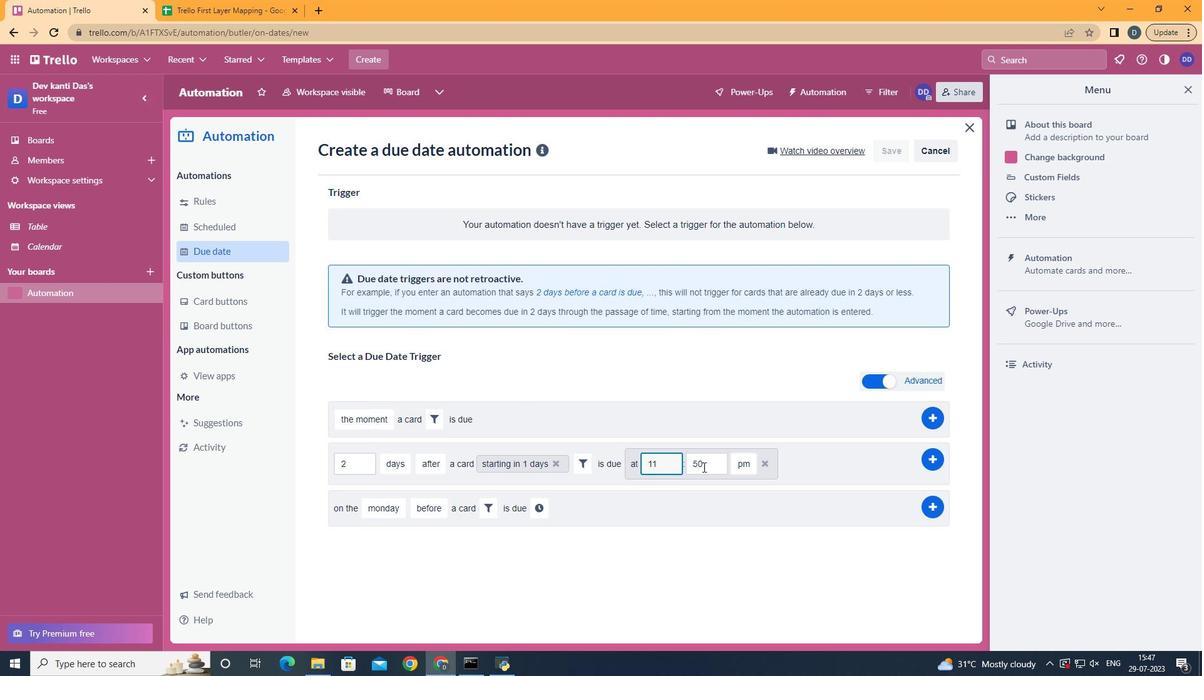 
Action: Mouse pressed left at (703, 467)
Screenshot: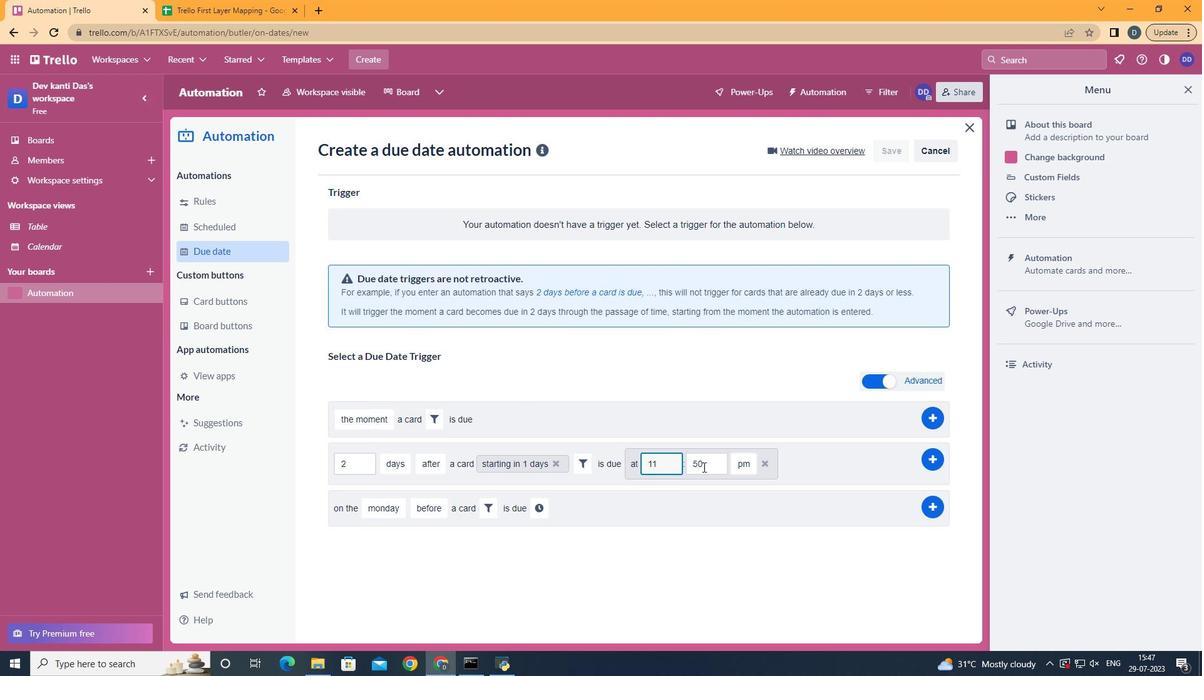 
Action: Key pressed <Key.backspace><Key.backspace>00
Screenshot: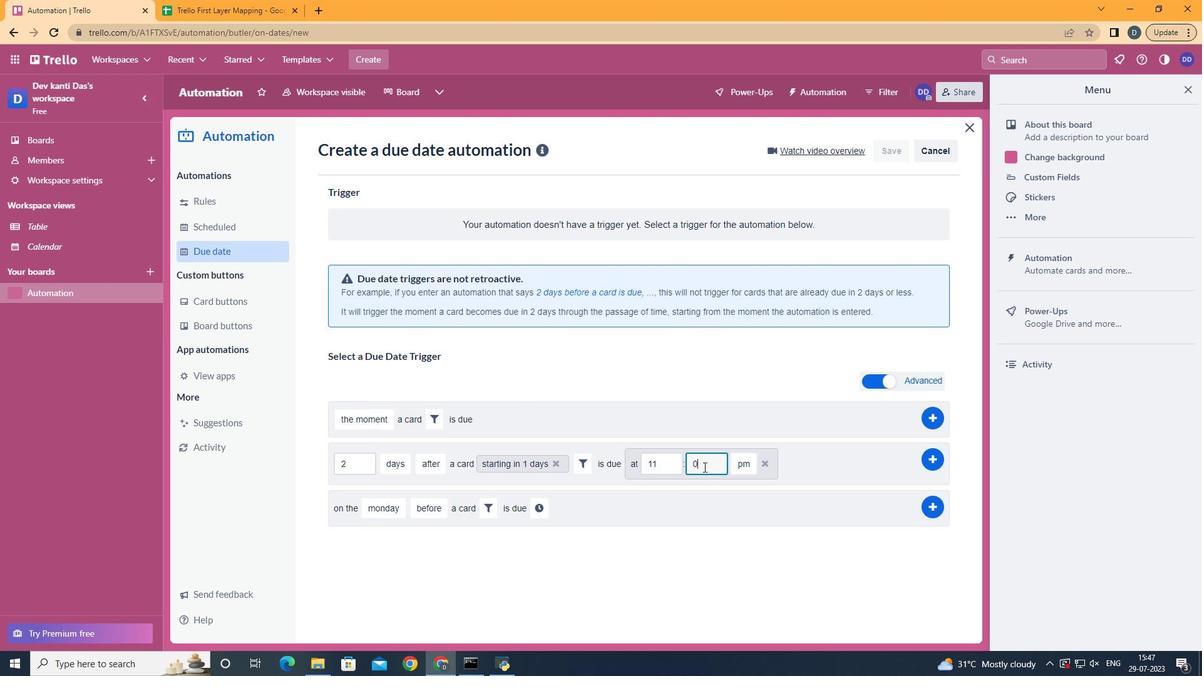 
Action: Mouse moved to (733, 484)
Screenshot: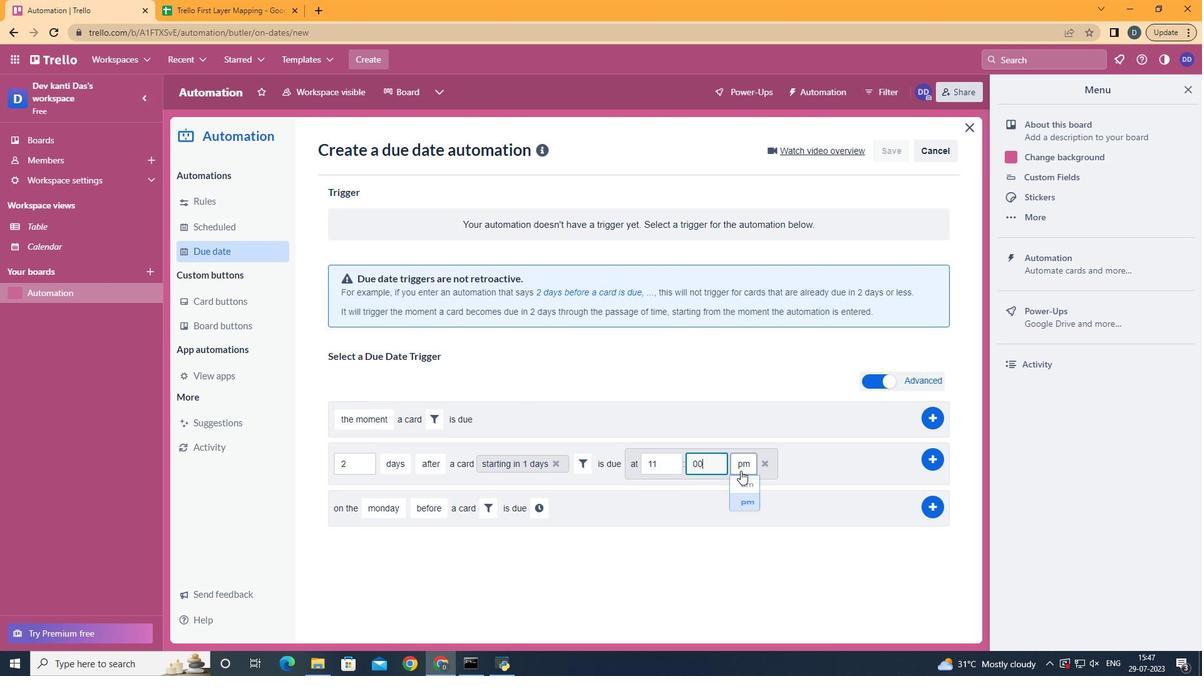 
Action: Mouse pressed left at (733, 484)
Screenshot: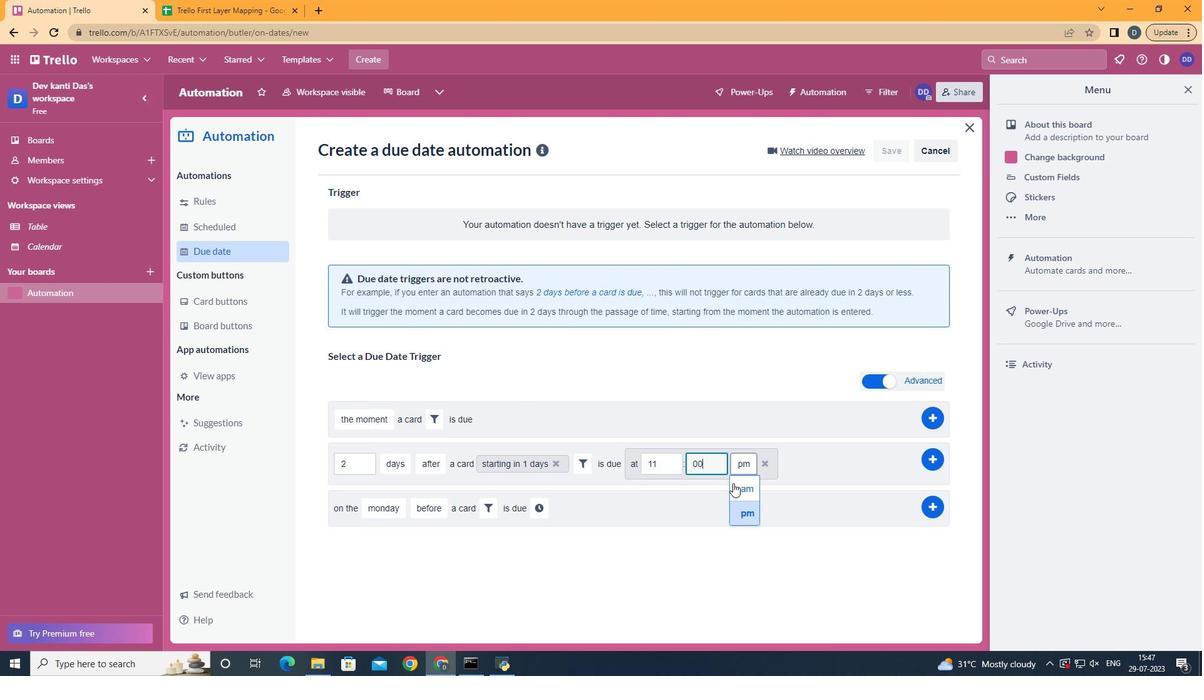 
